 Task: Create a sub task Gather and Analyse Requirements for the task  Integrate website with customer relationship management (CRM) systems in the project AgileMission , assign it to team member softage.5@softage.net and update the status of the sub task to  At Risk , set the priority of the sub task to Medium
Action: Mouse moved to (131, 544)
Screenshot: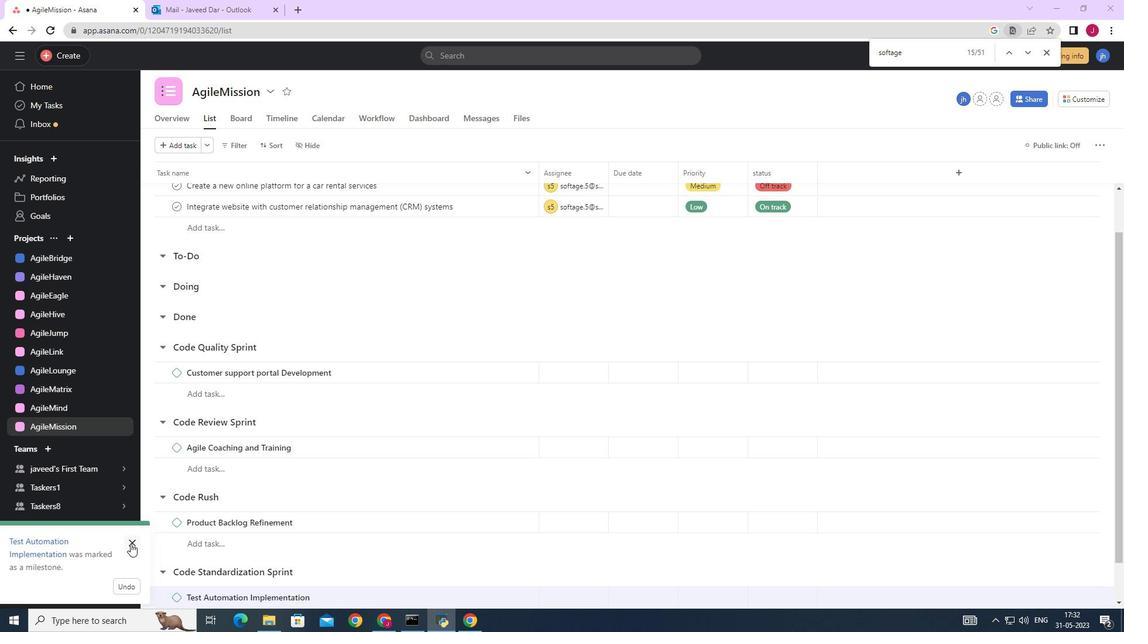 
Action: Mouse pressed left at (131, 544)
Screenshot: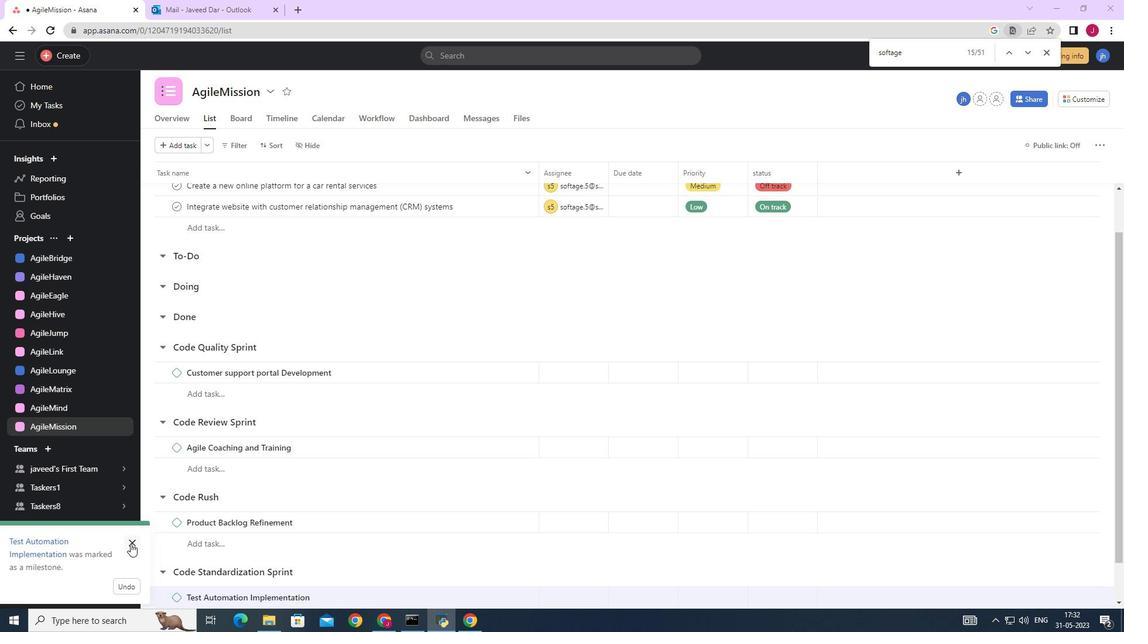 
Action: Mouse moved to (403, 386)
Screenshot: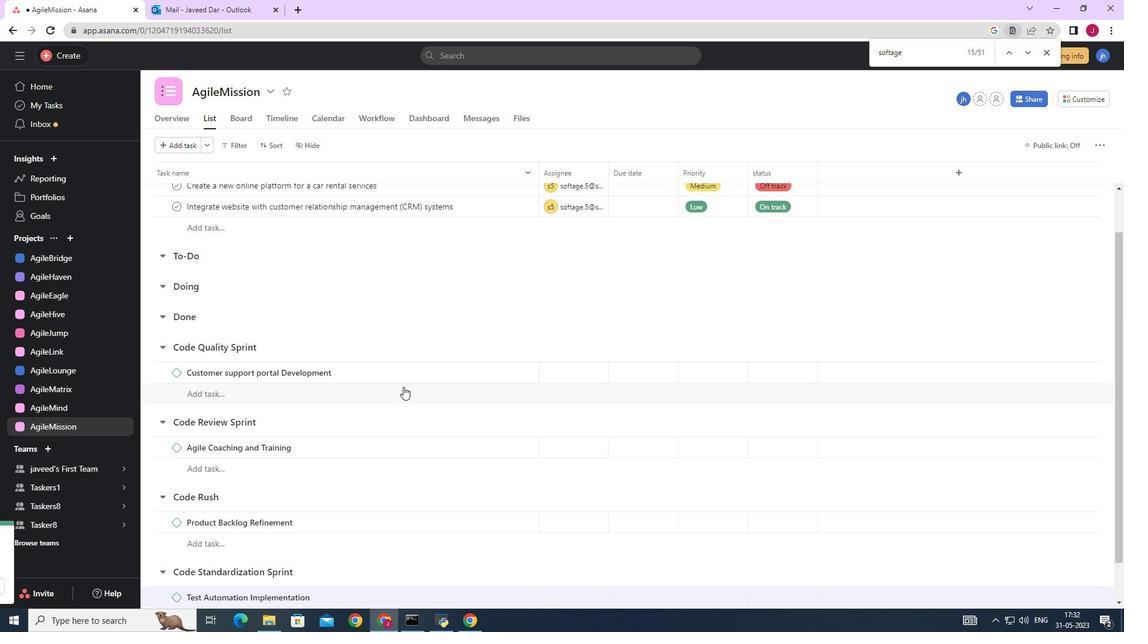 
Action: Mouse scrolled (403, 385) with delta (0, 0)
Screenshot: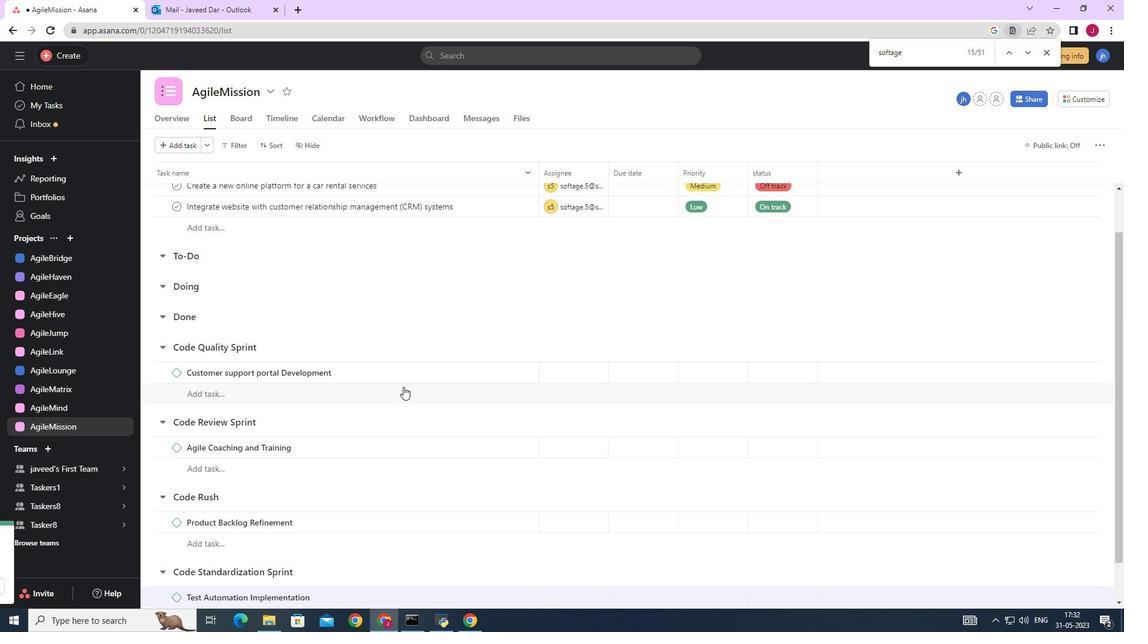 
Action: Mouse scrolled (403, 385) with delta (0, 0)
Screenshot: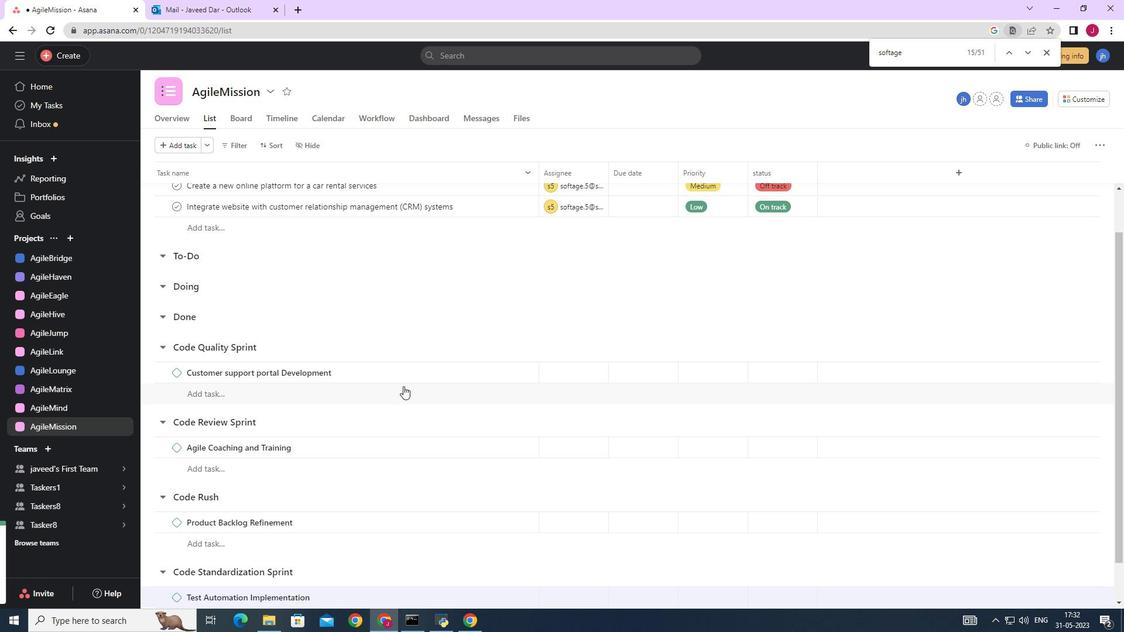 
Action: Mouse scrolled (403, 385) with delta (0, 0)
Screenshot: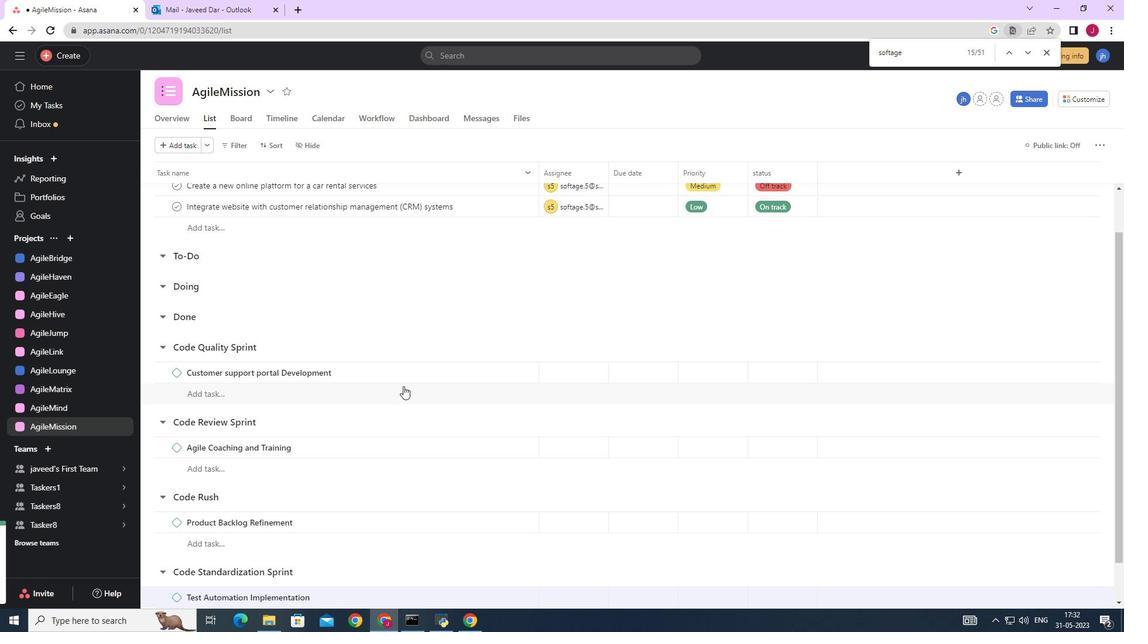 
Action: Mouse scrolled (403, 385) with delta (0, 0)
Screenshot: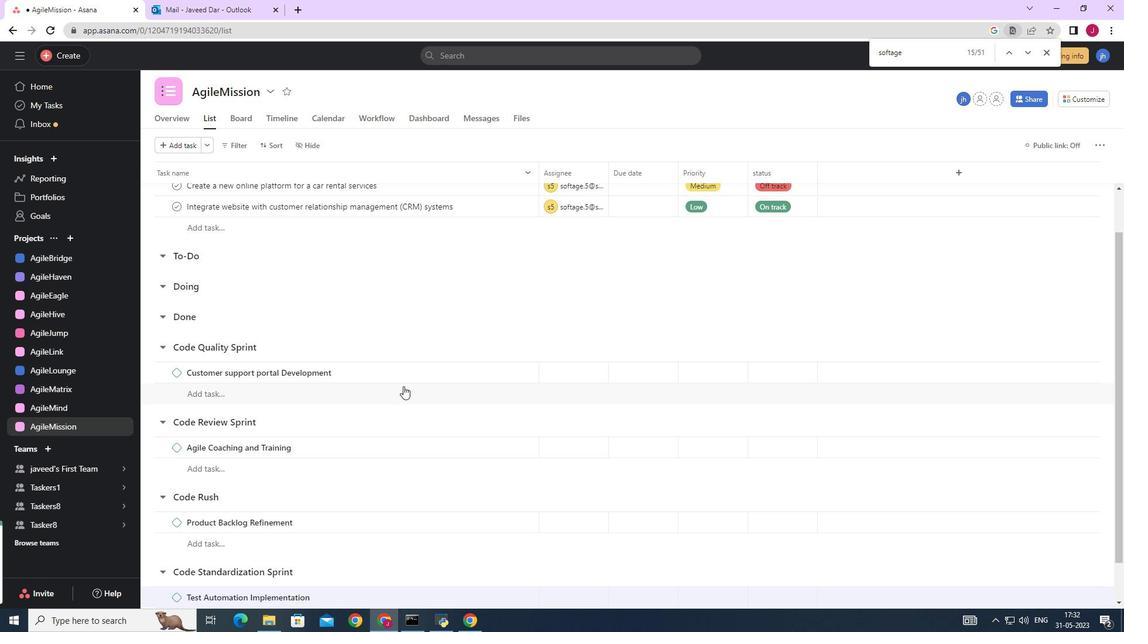 
Action: Mouse moved to (398, 385)
Screenshot: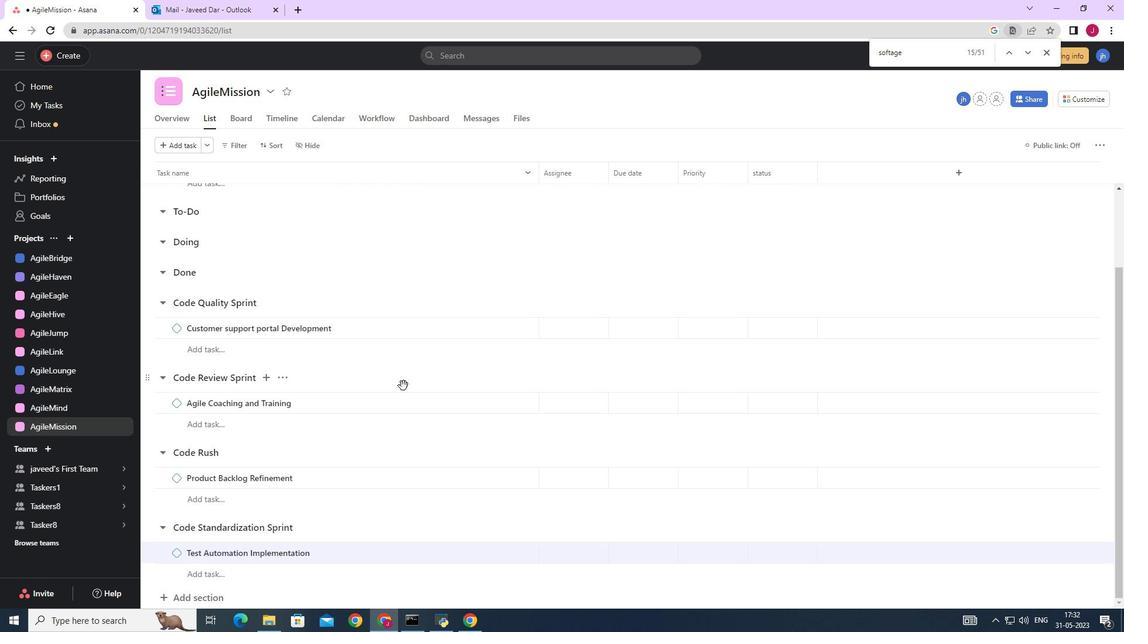 
Action: Mouse scrolled (399, 384) with delta (0, 0)
Screenshot: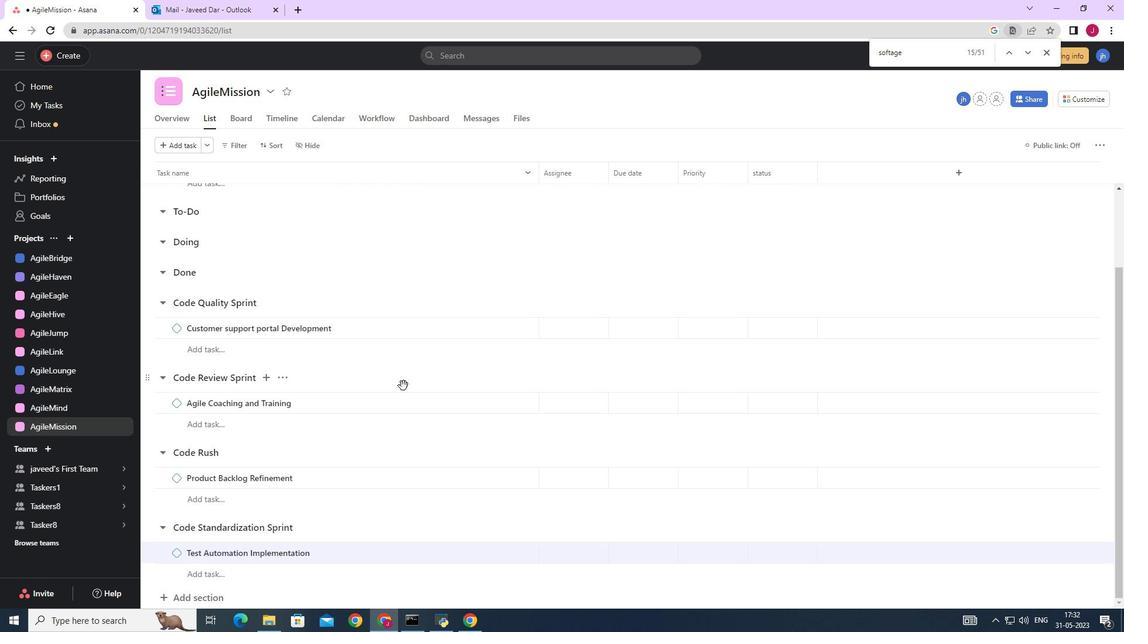 
Action: Mouse moved to (397, 385)
Screenshot: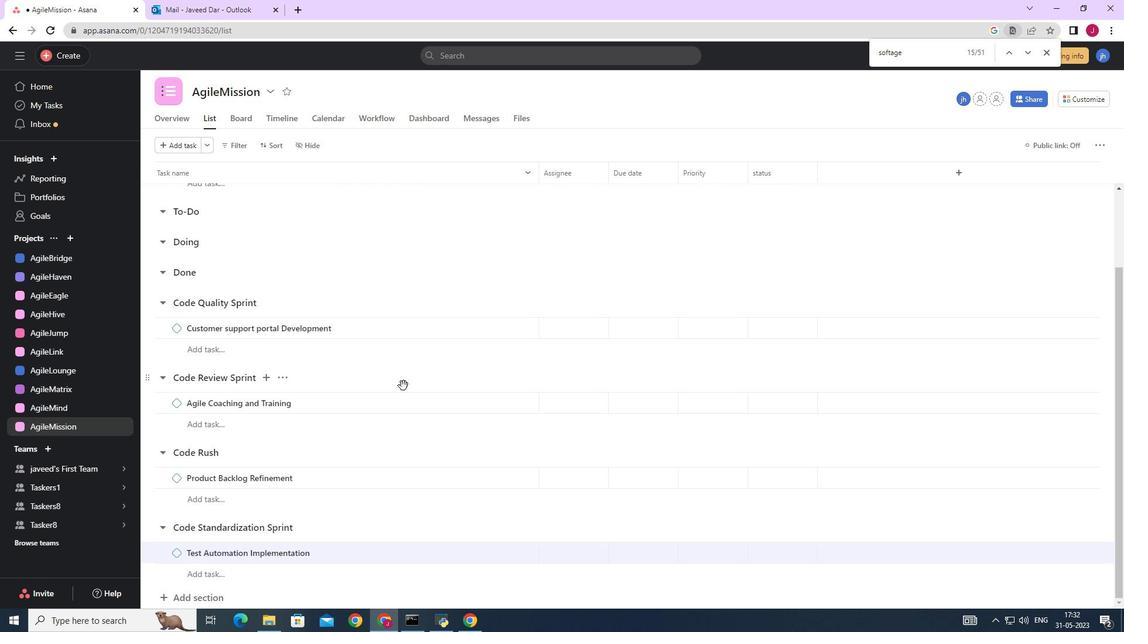 
Action: Mouse scrolled (397, 384) with delta (0, 0)
Screenshot: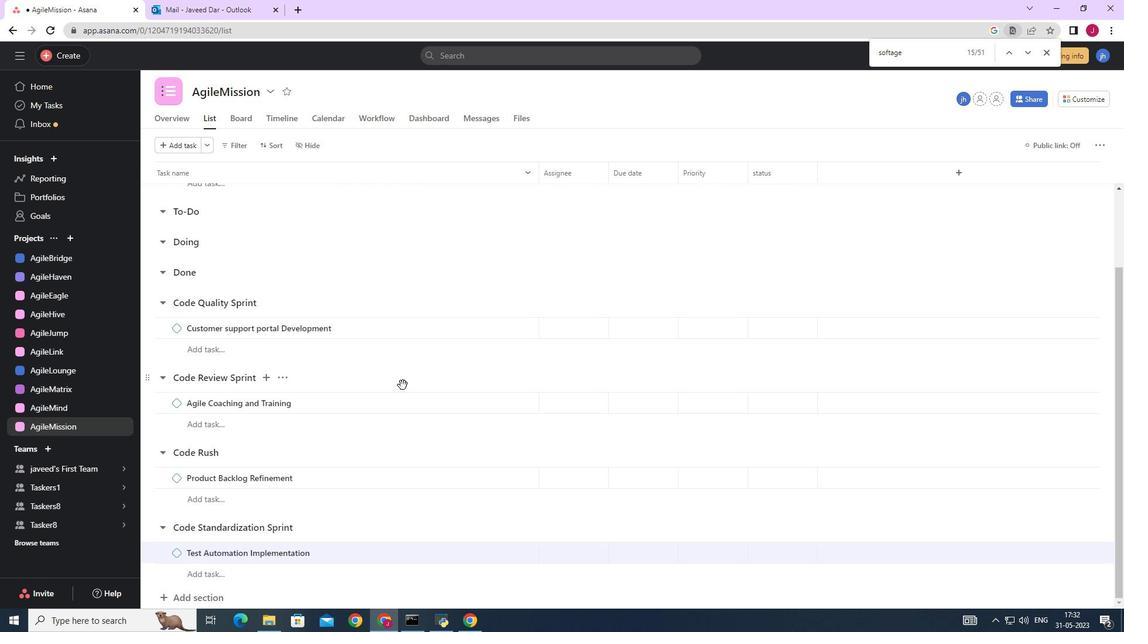 
Action: Mouse scrolled (397, 384) with delta (0, 0)
Screenshot: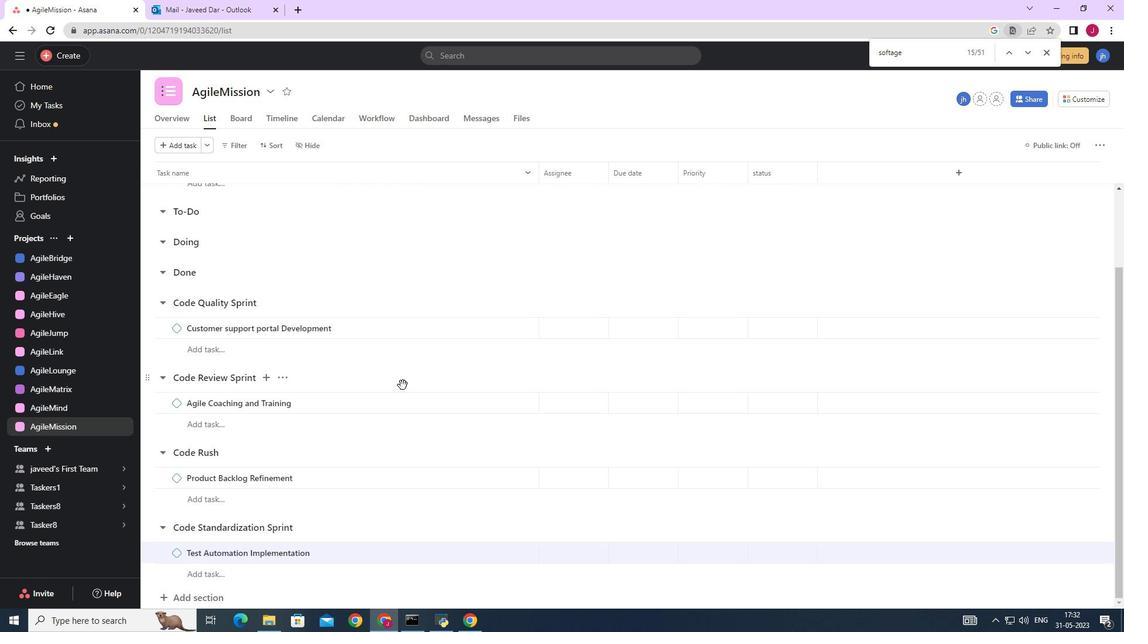 
Action: Mouse scrolled (397, 384) with delta (0, 0)
Screenshot: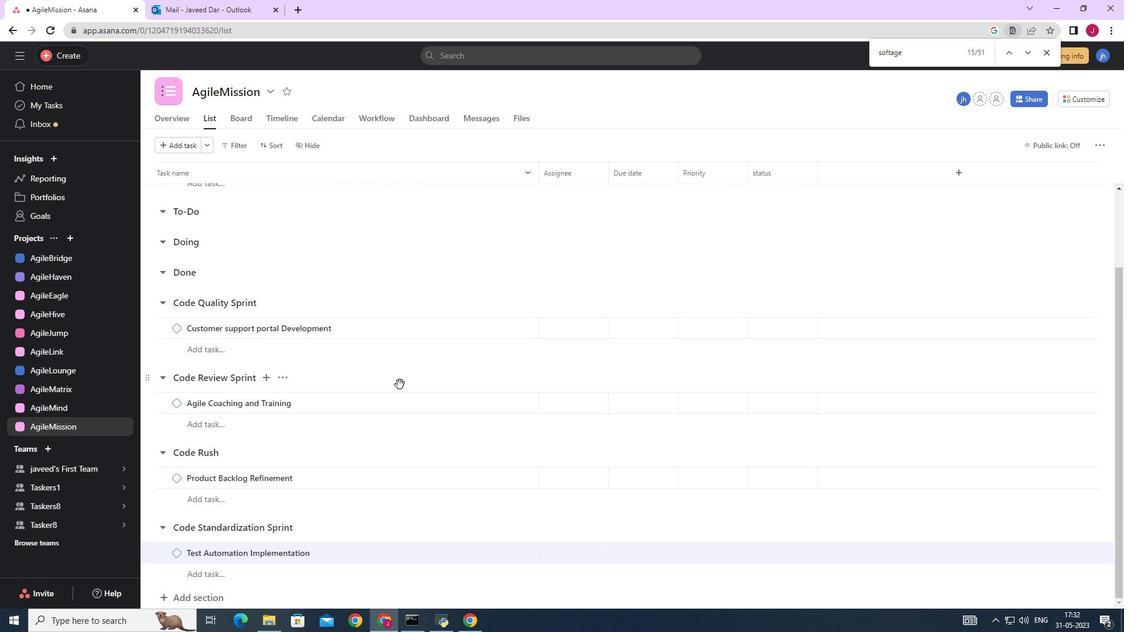 
Action: Mouse moved to (408, 391)
Screenshot: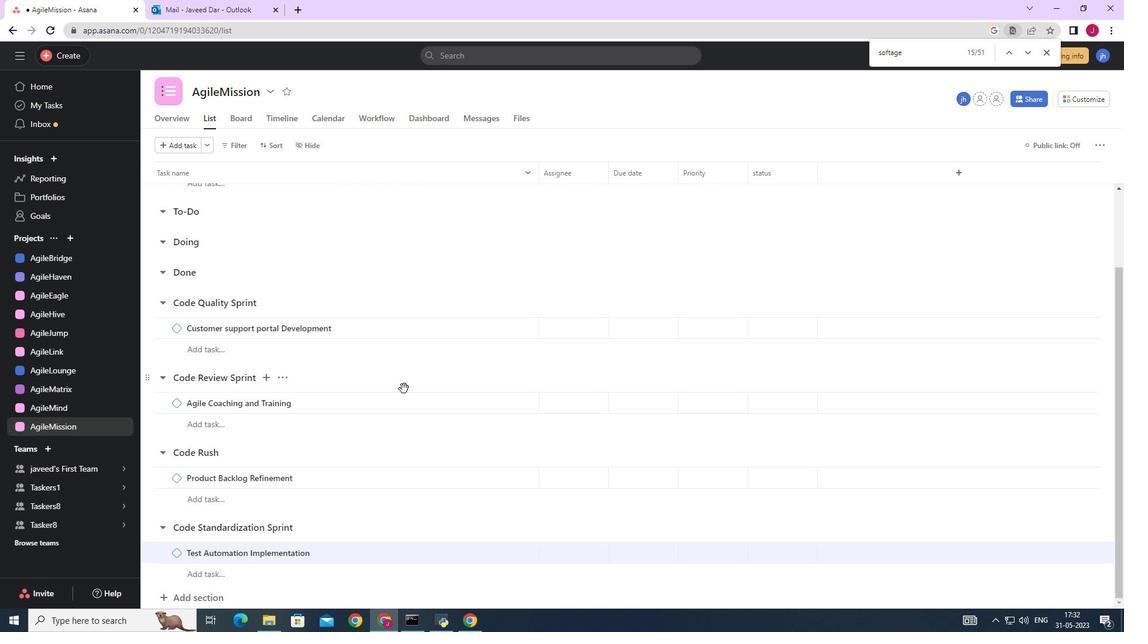 
Action: Mouse scrolled (408, 390) with delta (0, 0)
Screenshot: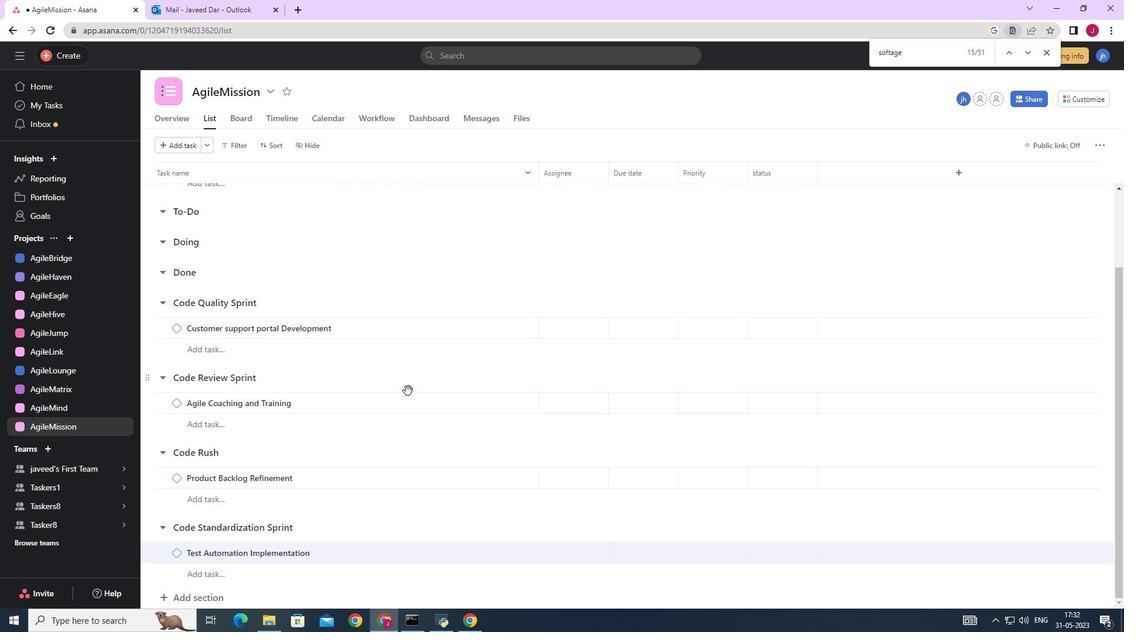 
Action: Mouse moved to (408, 390)
Screenshot: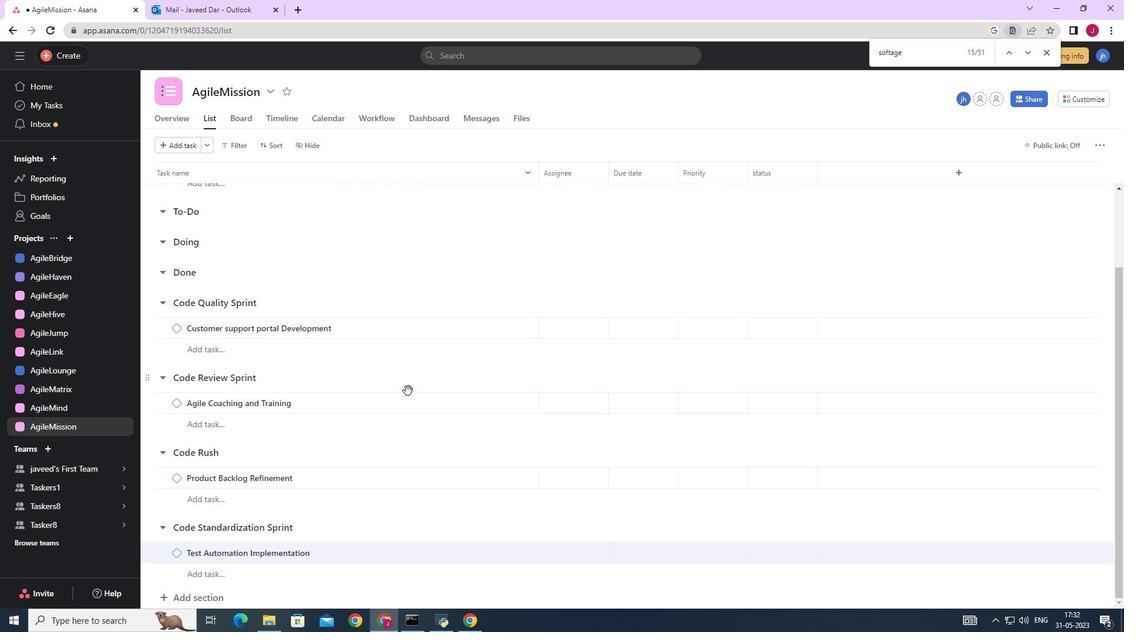 
Action: Mouse scrolled (408, 390) with delta (0, 0)
Screenshot: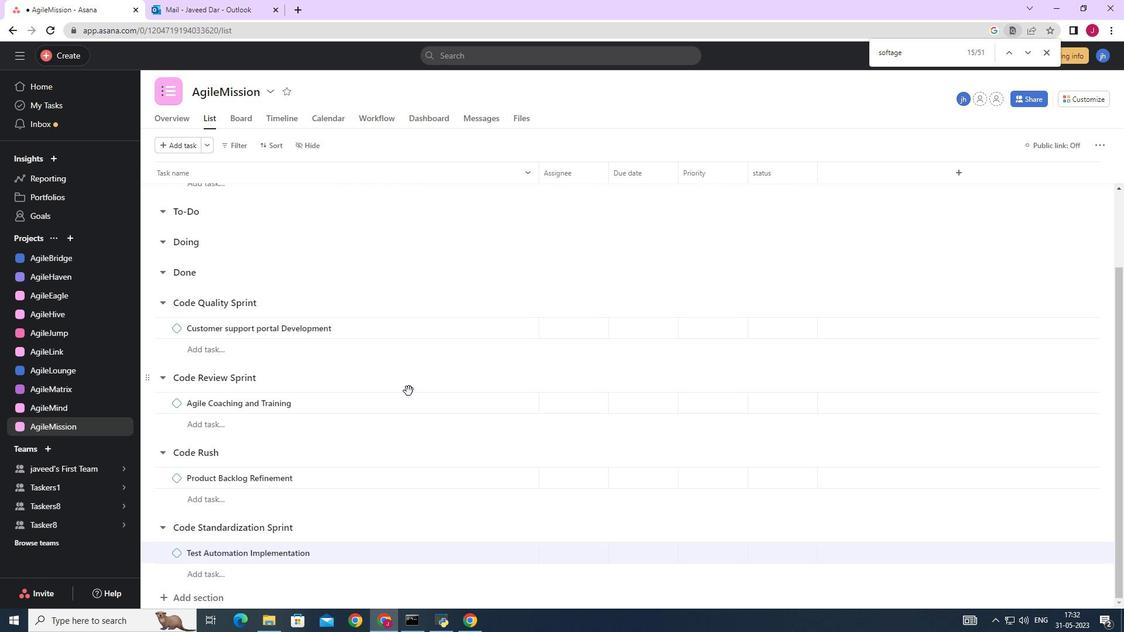 
Action: Mouse scrolled (408, 390) with delta (0, 0)
Screenshot: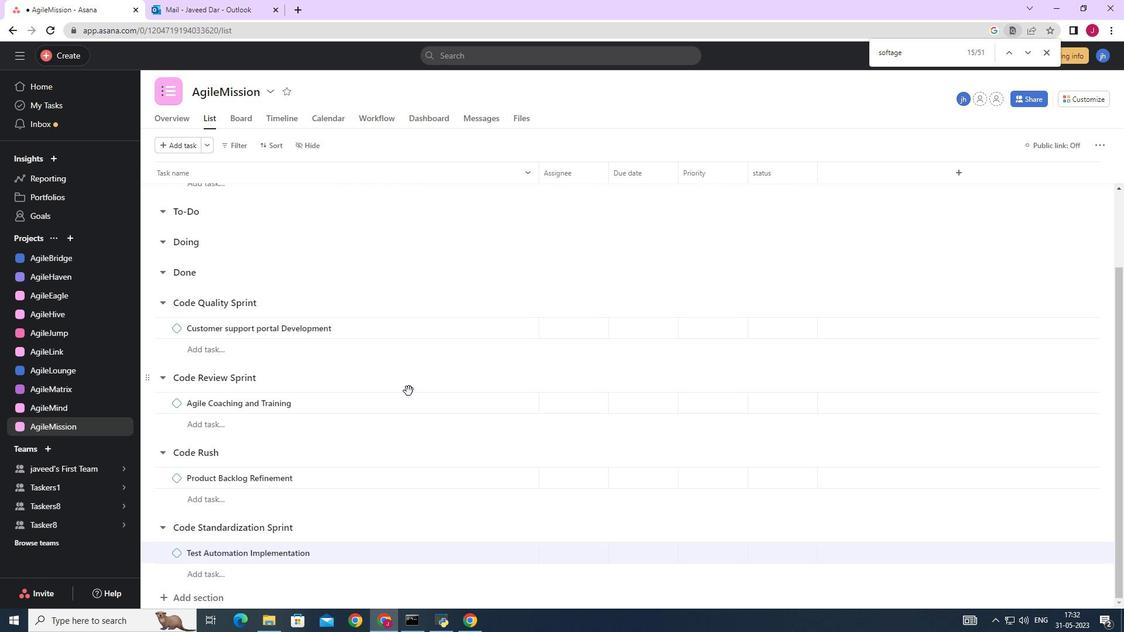 
Action: Mouse moved to (405, 387)
Screenshot: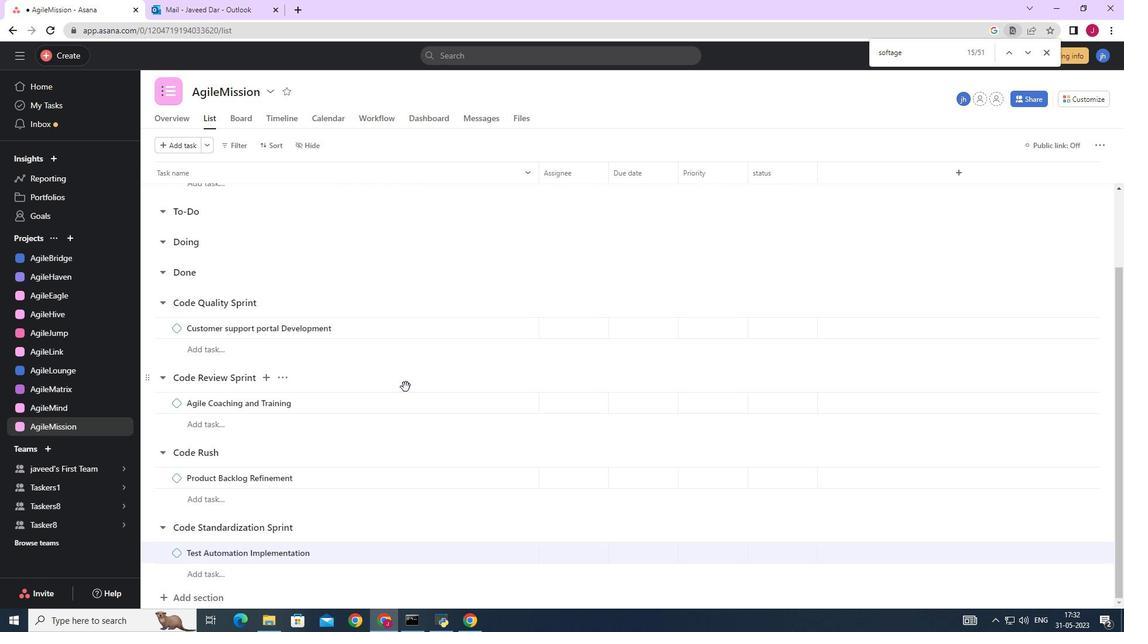 
Action: Mouse scrolled (405, 387) with delta (0, 0)
Screenshot: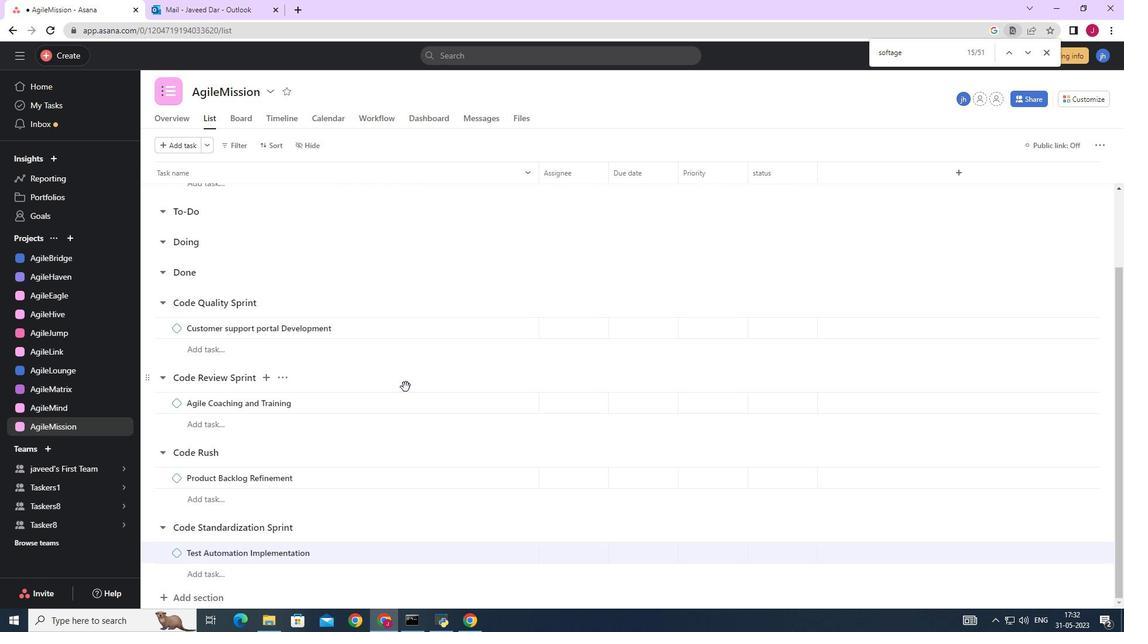 
Action: Mouse scrolled (405, 387) with delta (0, 0)
Screenshot: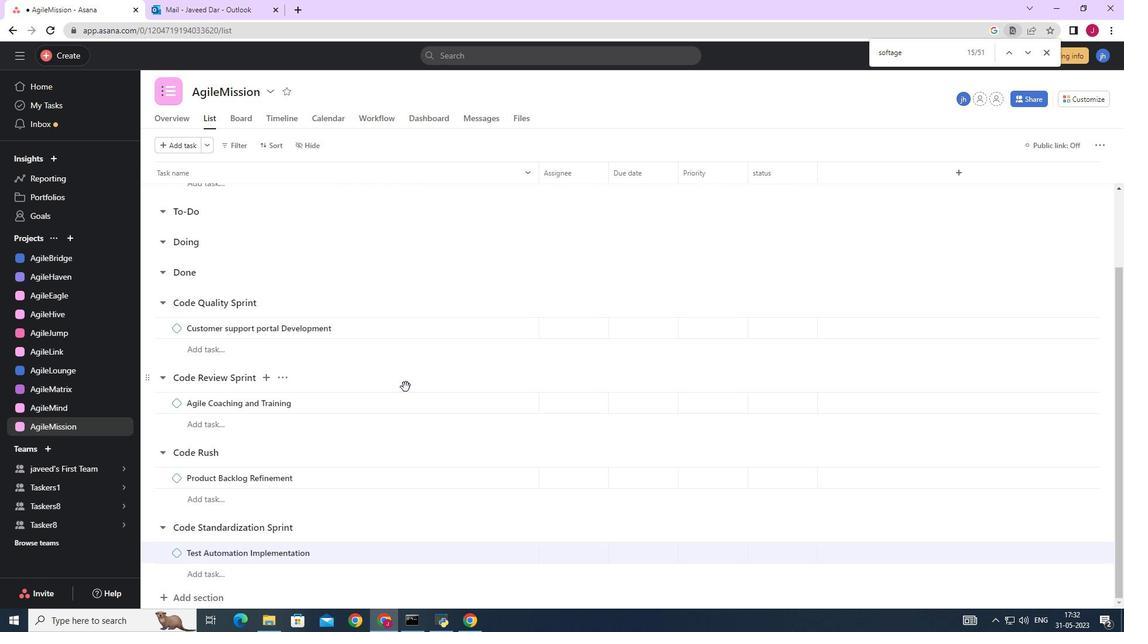 
Action: Mouse scrolled (405, 387) with delta (0, 0)
Screenshot: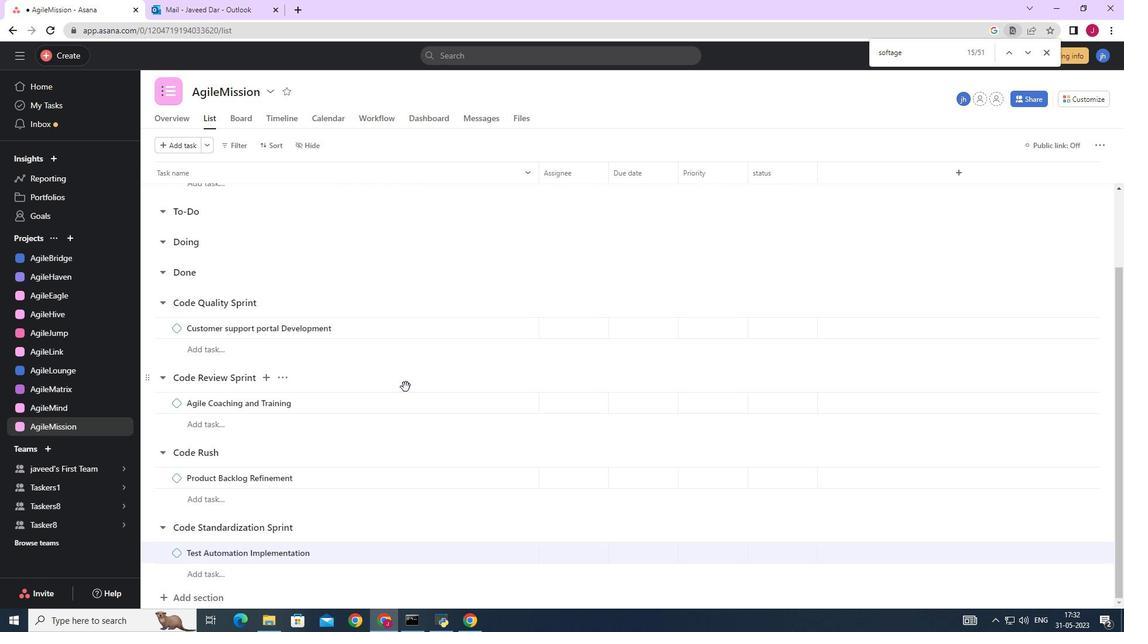 
Action: Mouse scrolled (405, 387) with delta (0, 0)
Screenshot: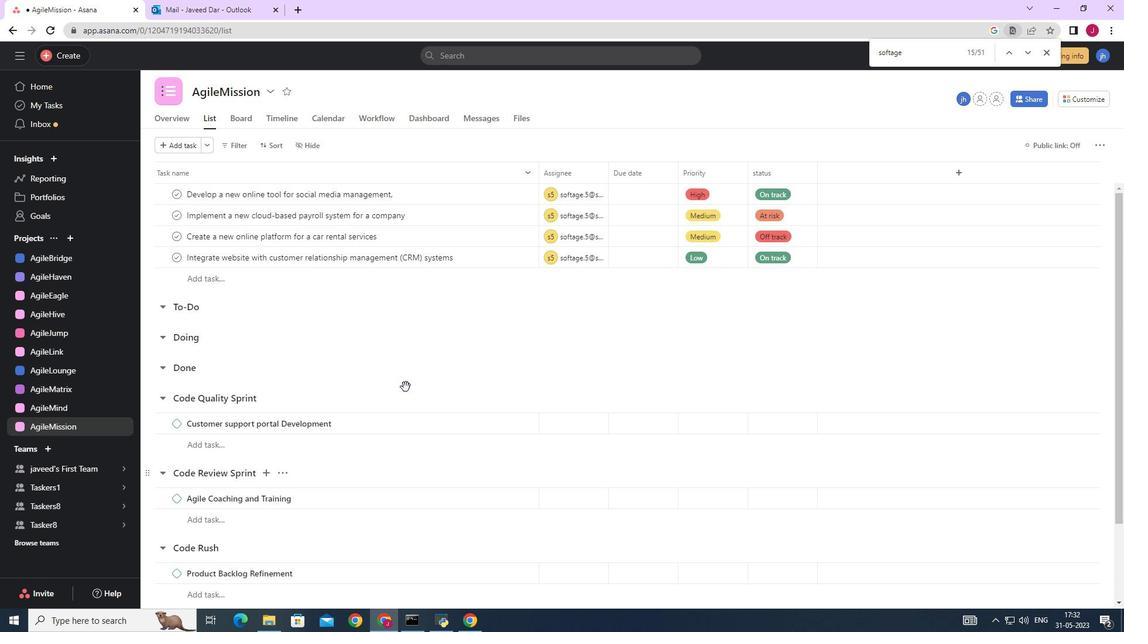 
Action: Mouse scrolled (405, 386) with delta (0, 0)
Screenshot: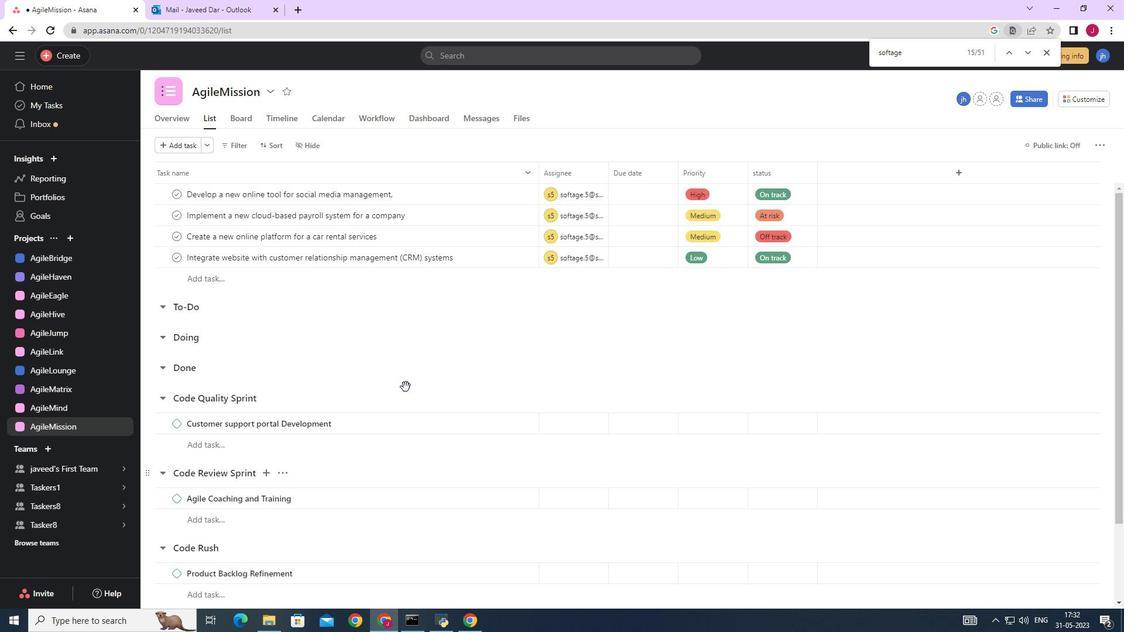 
Action: Mouse scrolled (405, 386) with delta (0, 0)
Screenshot: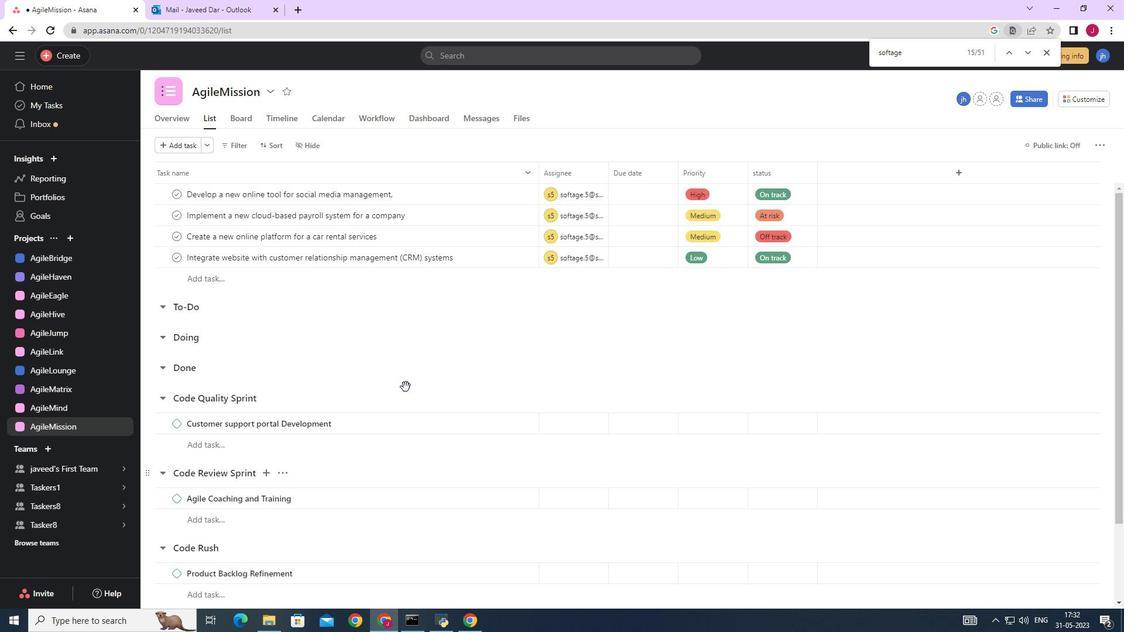
Action: Mouse scrolled (405, 386) with delta (0, 0)
Screenshot: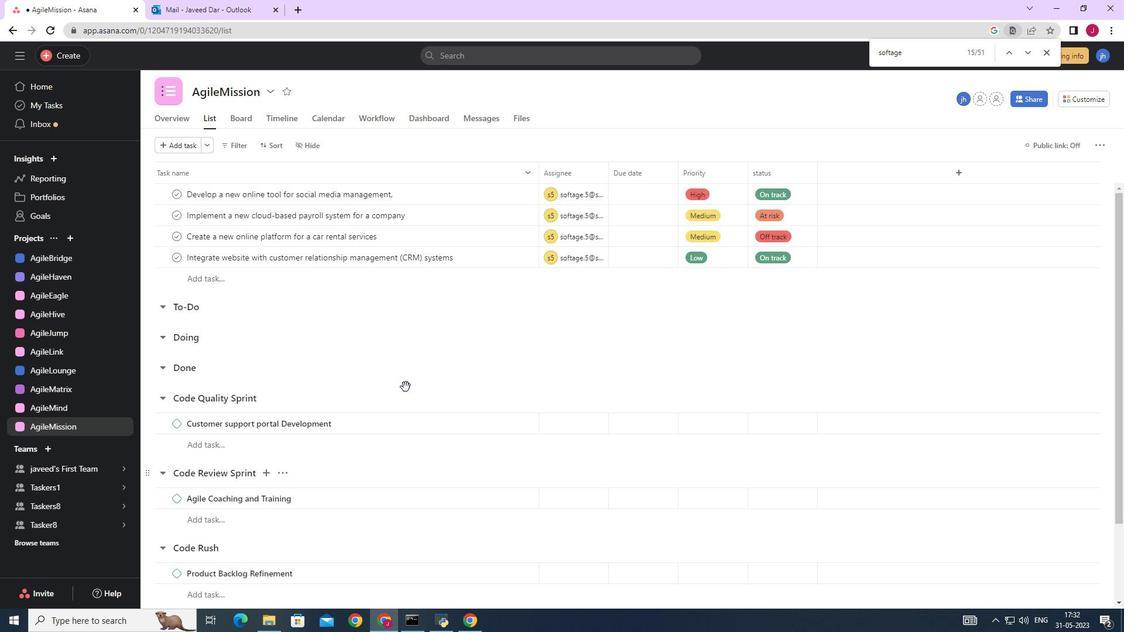 
Action: Mouse scrolled (405, 386) with delta (0, 0)
Screenshot: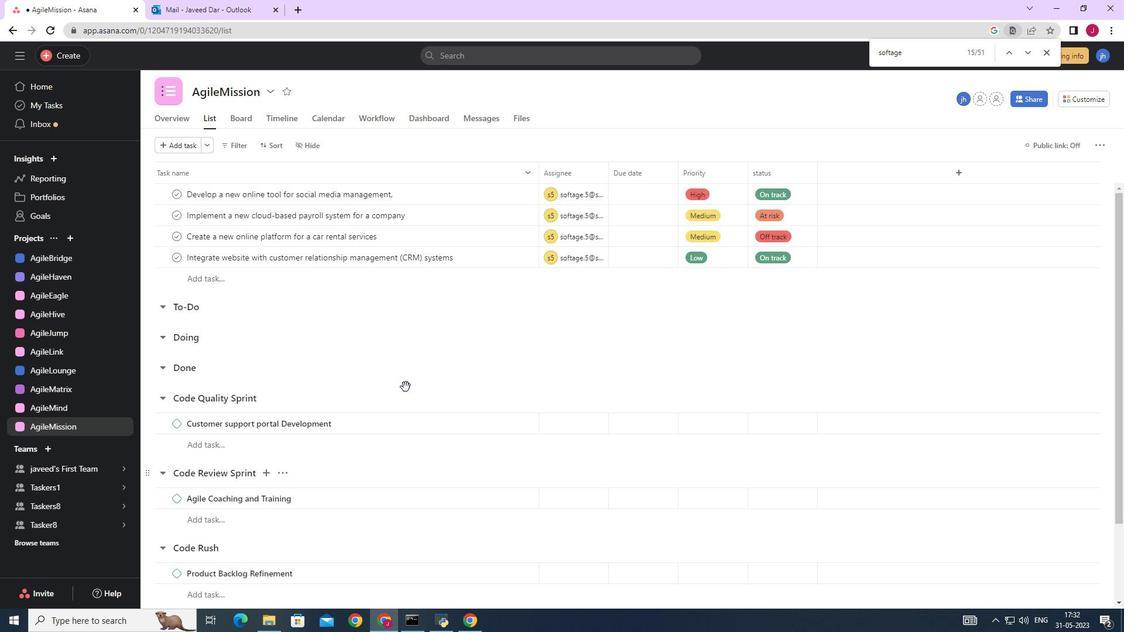 
Action: Mouse moved to (409, 372)
Screenshot: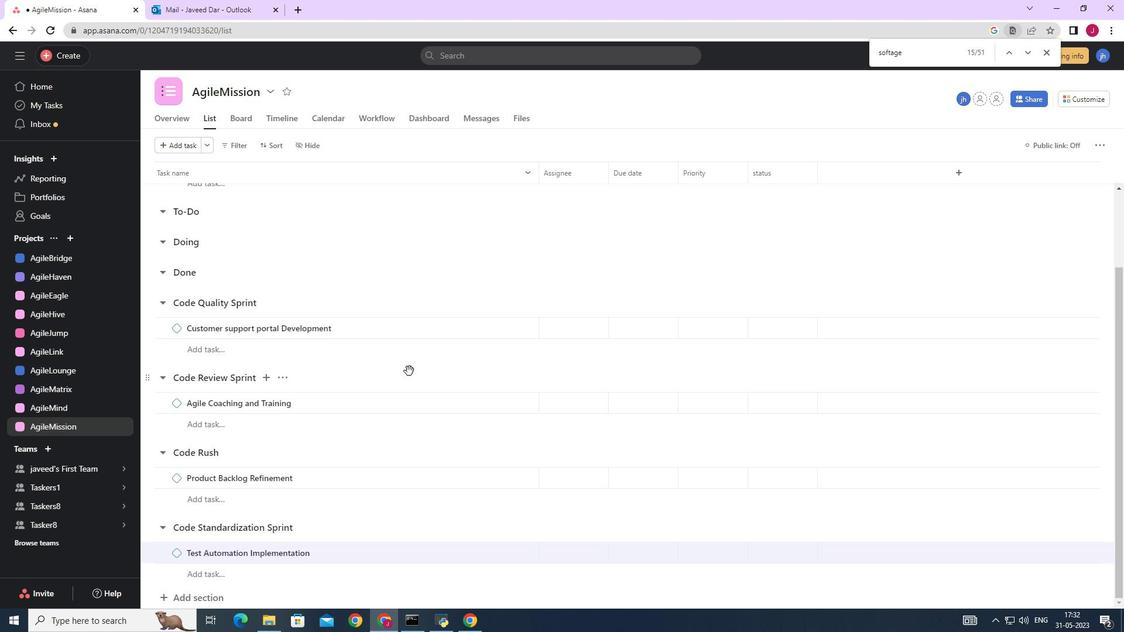 
Action: Mouse scrolled (409, 373) with delta (0, 0)
Screenshot: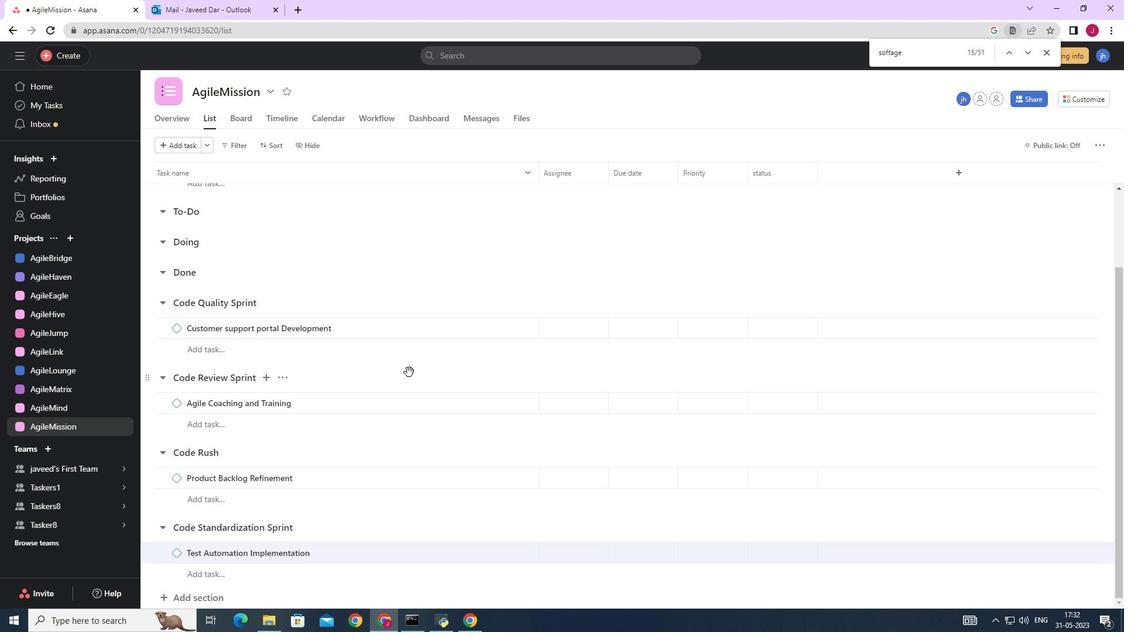 
Action: Mouse scrolled (409, 373) with delta (0, 0)
Screenshot: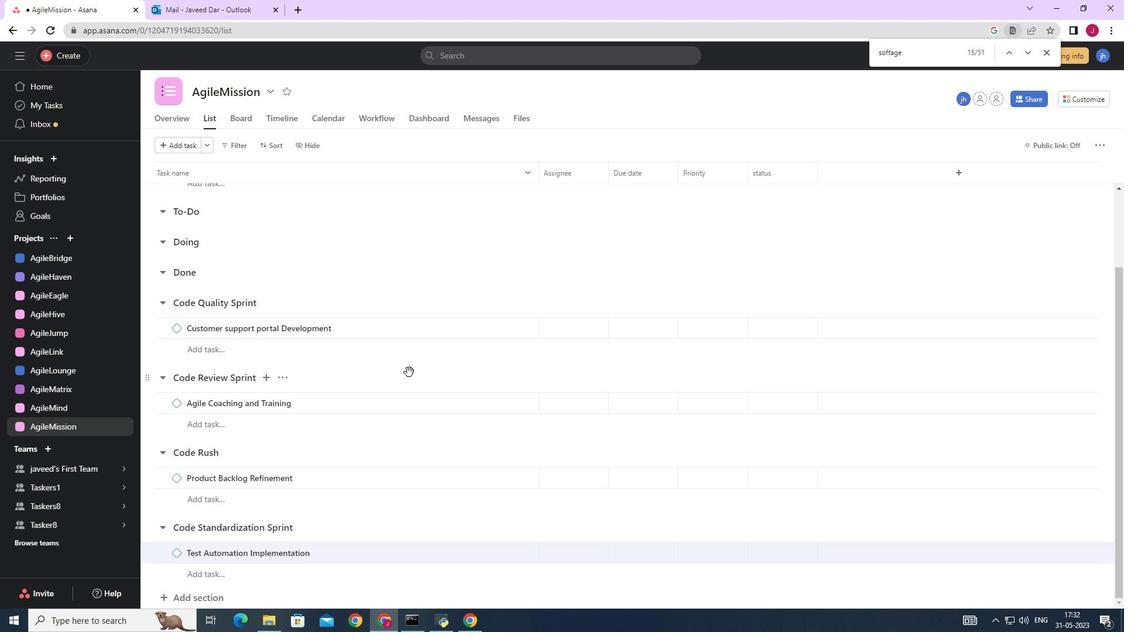 
Action: Mouse scrolled (409, 373) with delta (0, 0)
Screenshot: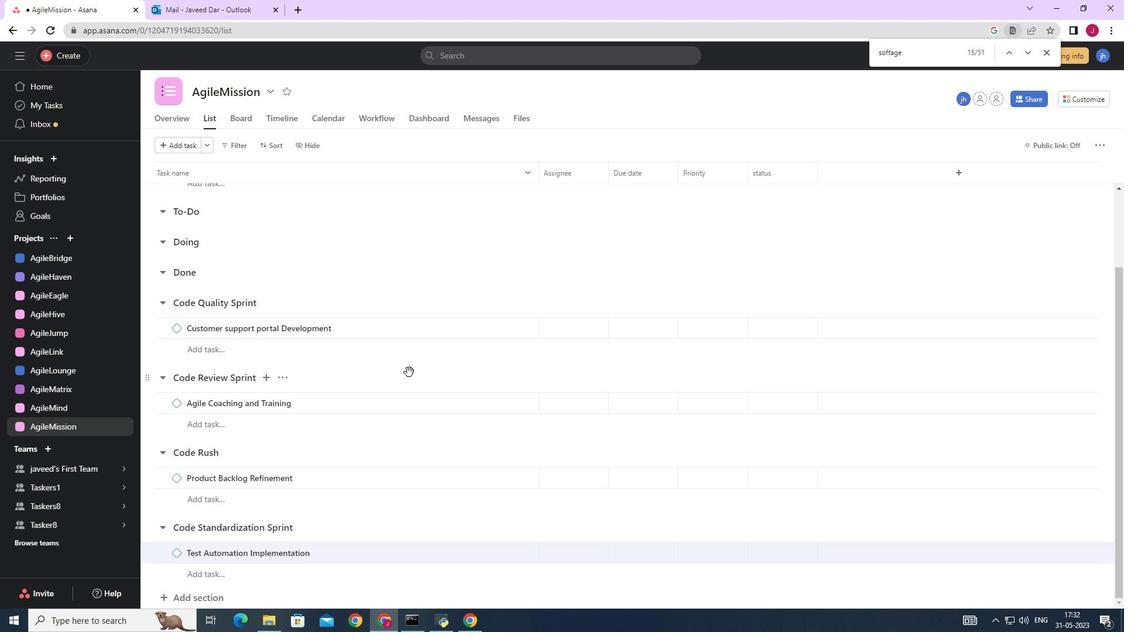 
Action: Mouse moved to (496, 258)
Screenshot: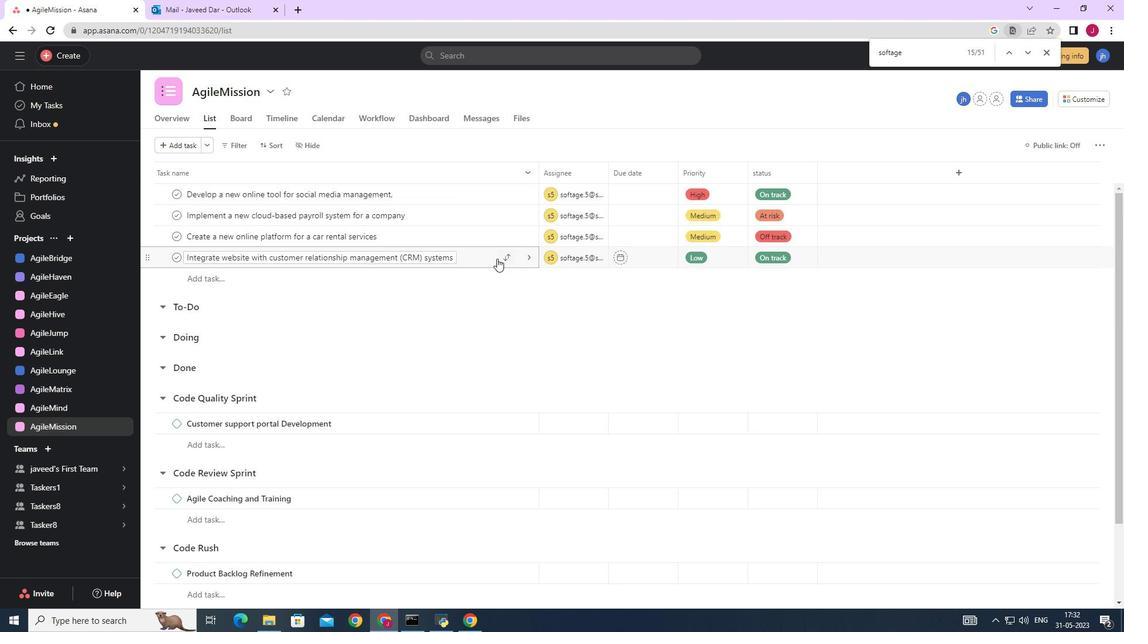 
Action: Mouse pressed left at (496, 258)
Screenshot: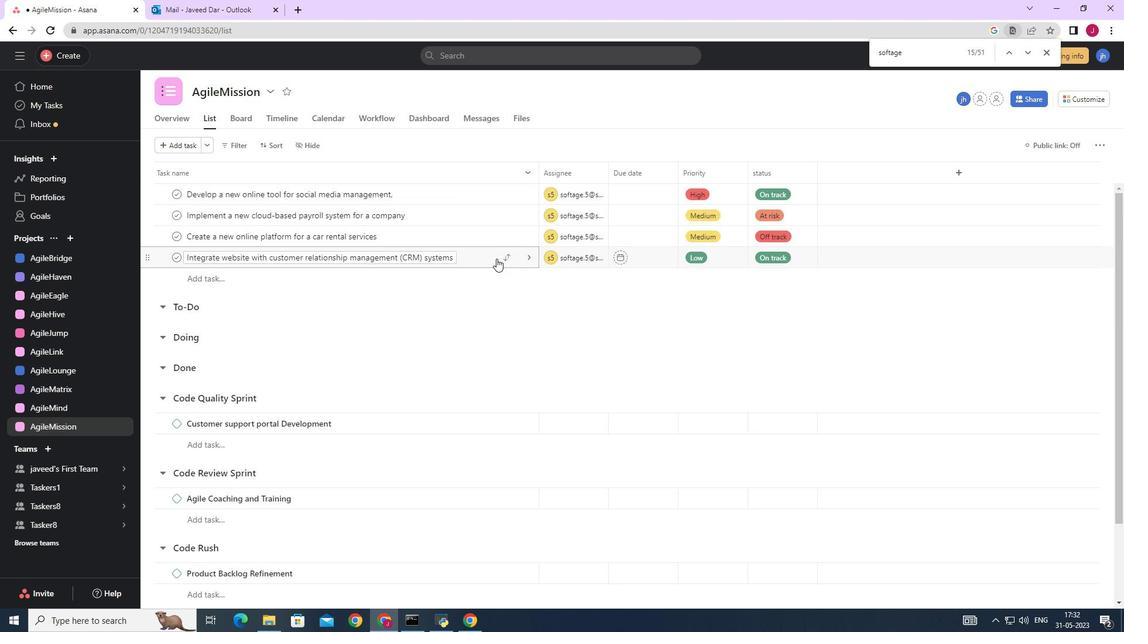 
Action: Mouse moved to (831, 353)
Screenshot: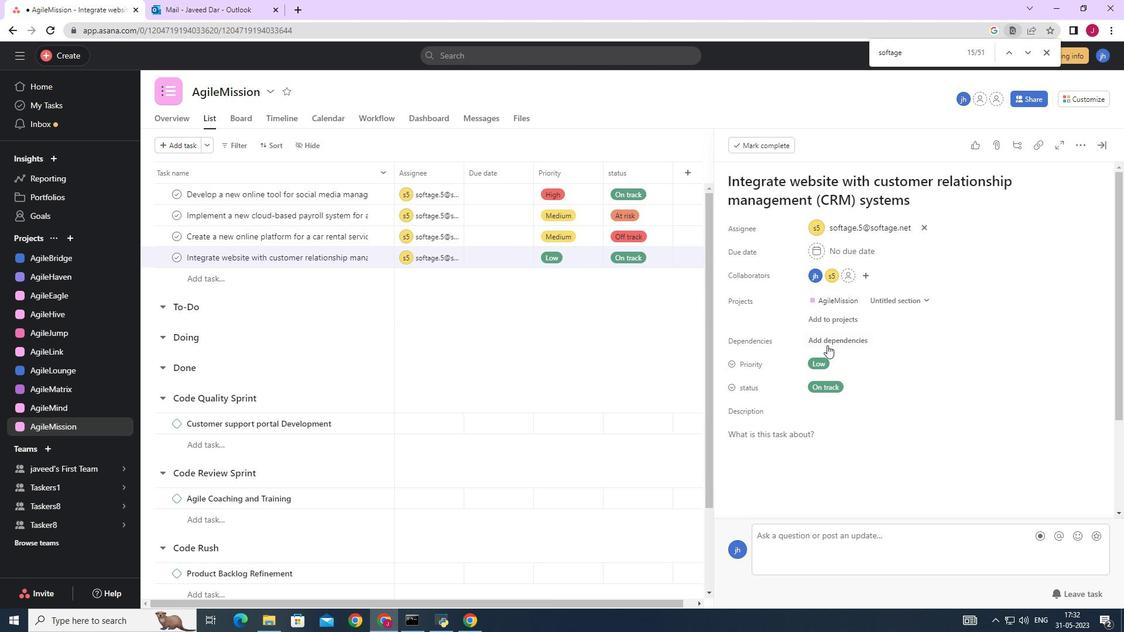
Action: Mouse scrolled (831, 352) with delta (0, 0)
Screenshot: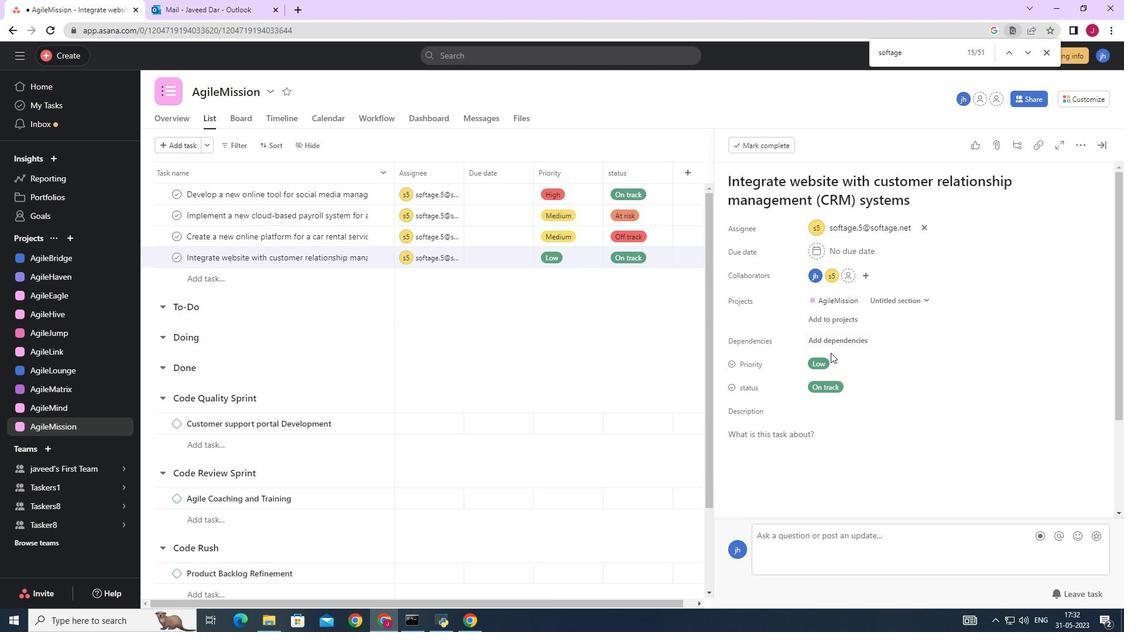 
Action: Mouse scrolled (831, 352) with delta (0, 0)
Screenshot: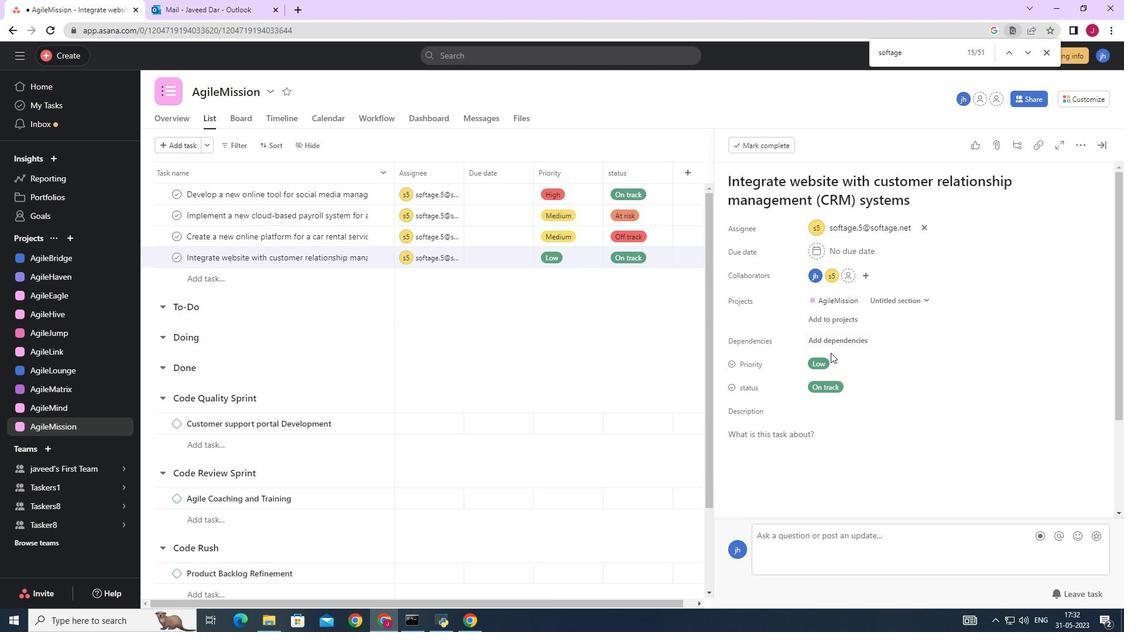 
Action: Mouse scrolled (831, 352) with delta (0, 0)
Screenshot: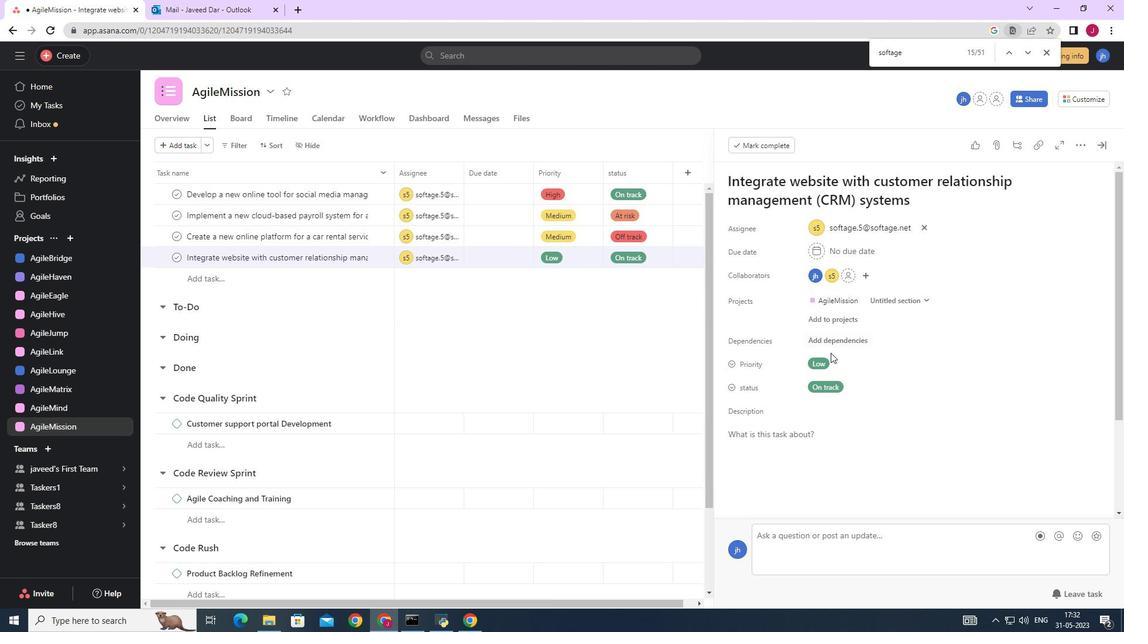 
Action: Mouse scrolled (831, 352) with delta (0, 0)
Screenshot: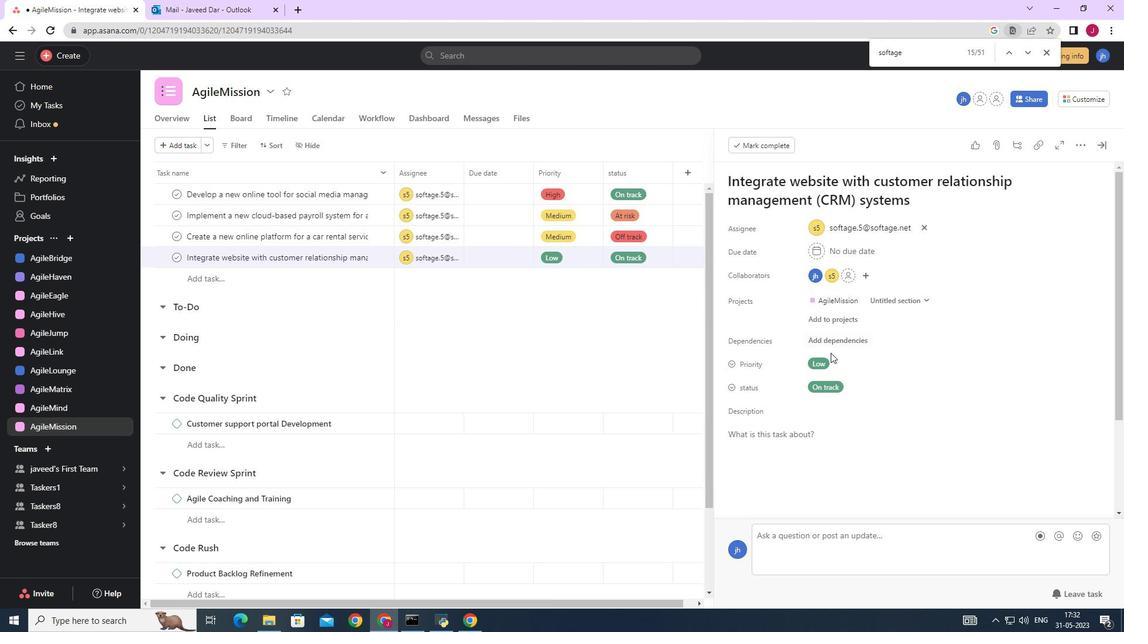 
Action: Mouse scrolled (831, 352) with delta (0, 0)
Screenshot: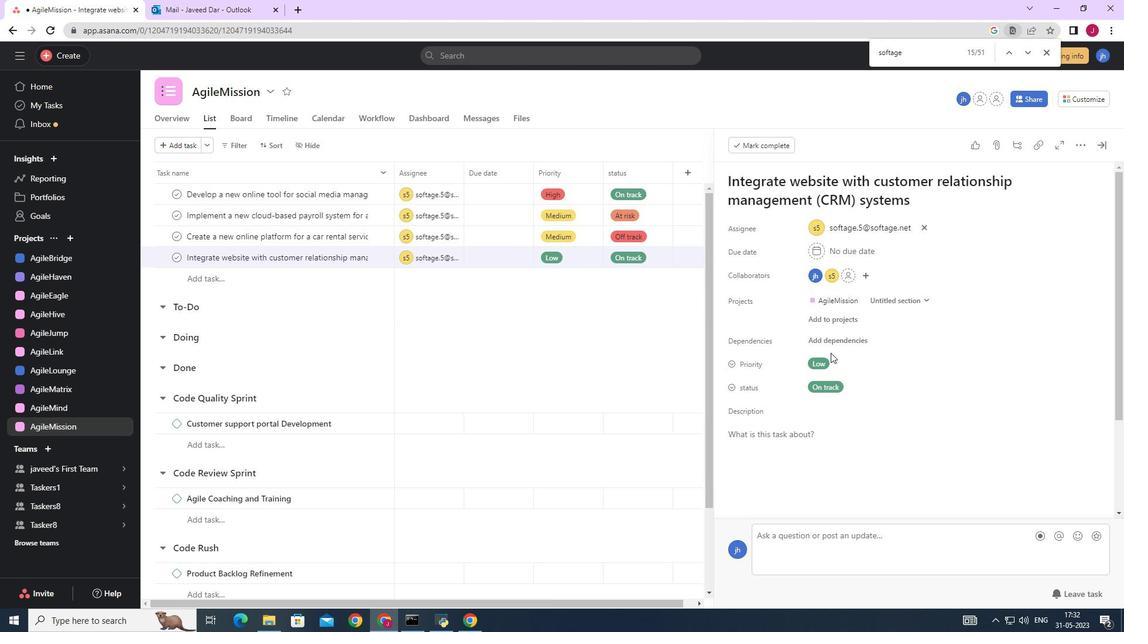 
Action: Mouse moved to (761, 426)
Screenshot: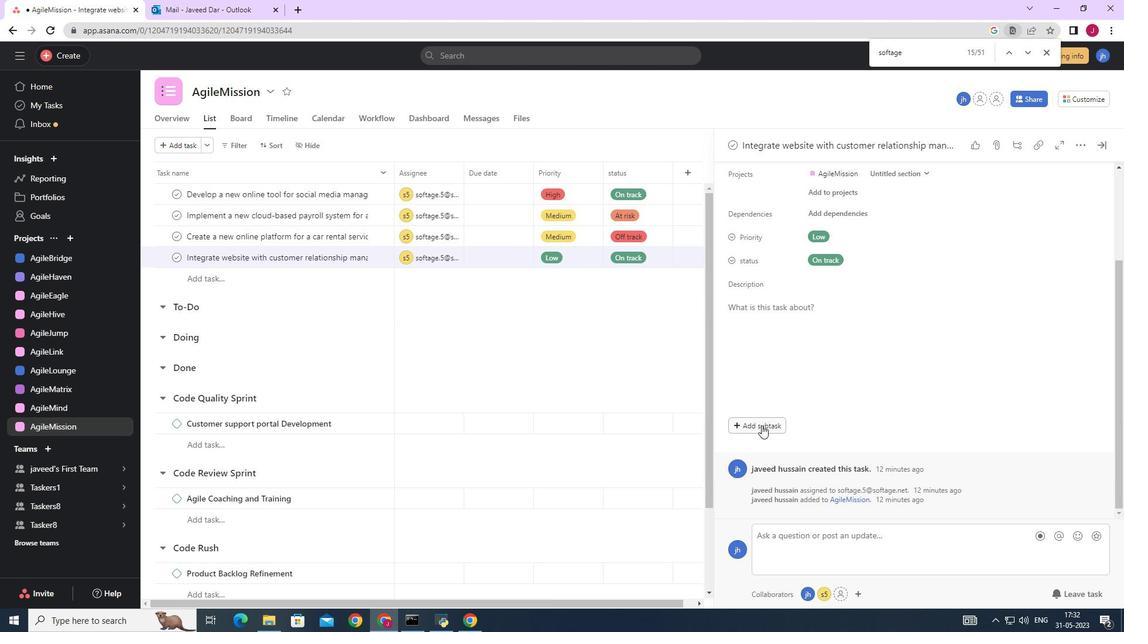 
Action: Mouse pressed left at (761, 426)
Screenshot: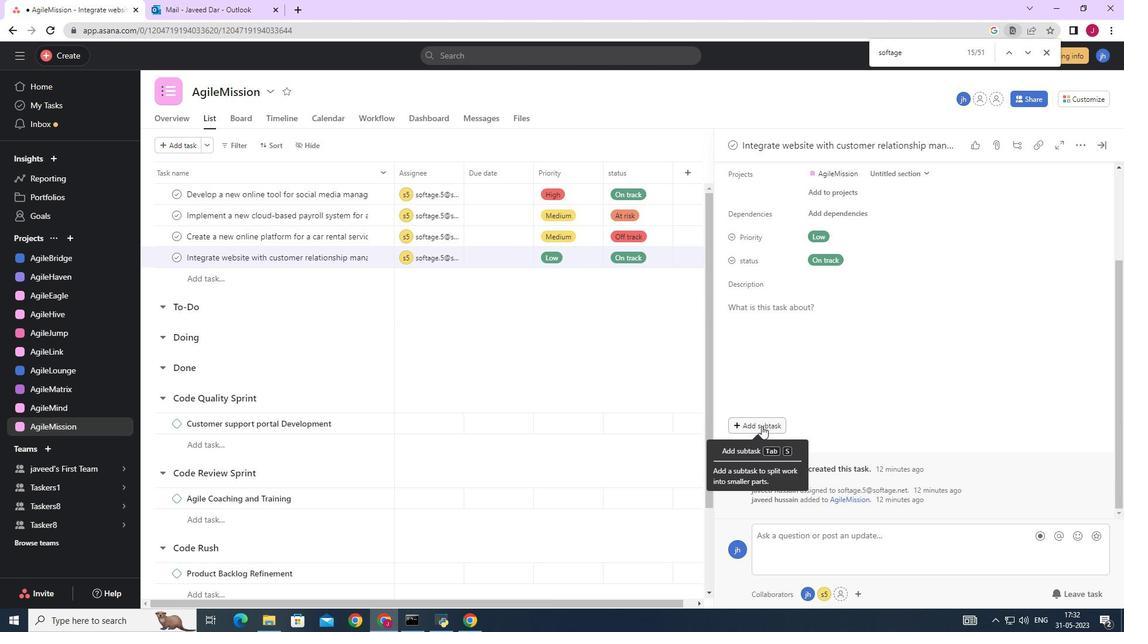 
Action: Mouse moved to (757, 402)
Screenshot: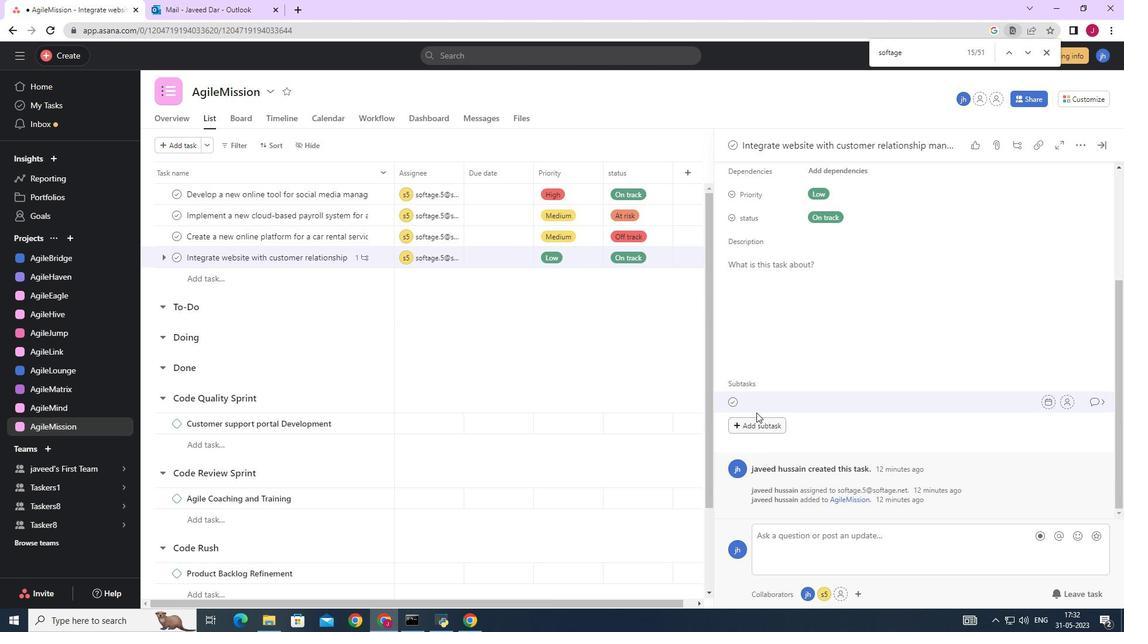 
Action: Key pressed <Key.caps_lock>G<Key.caps_lock>ather<Key.space>and<Key.space><Key.caps_lock>A<Key.caps_lock>nalyse<Key.space><Key.caps_lock>R<Key.caps_lock>equirements
Screenshot: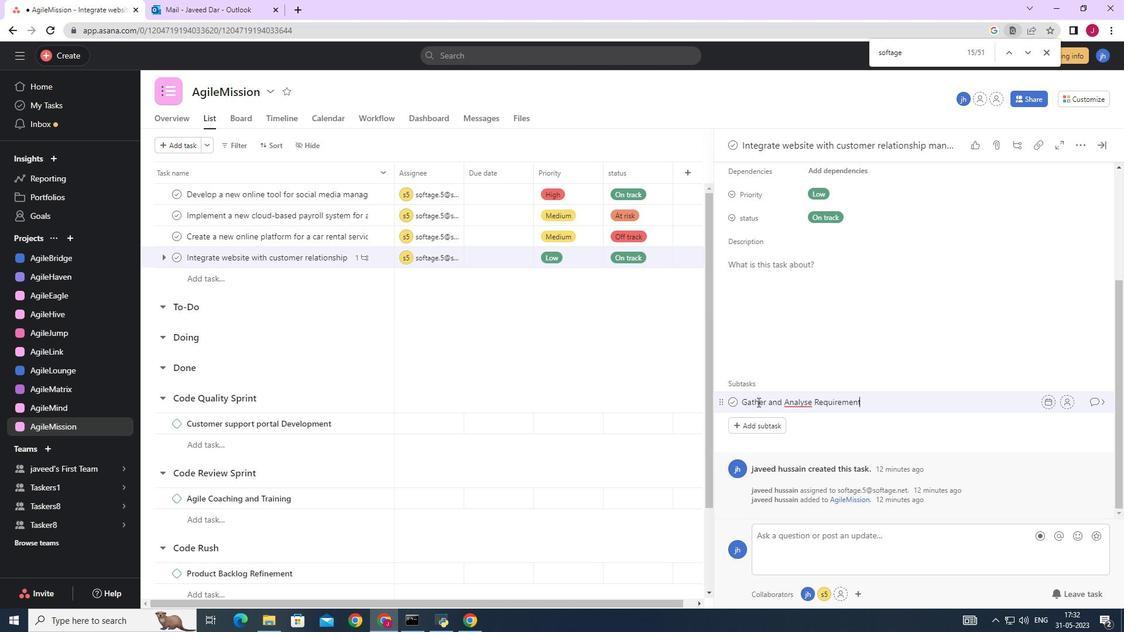 
Action: Mouse moved to (1069, 404)
Screenshot: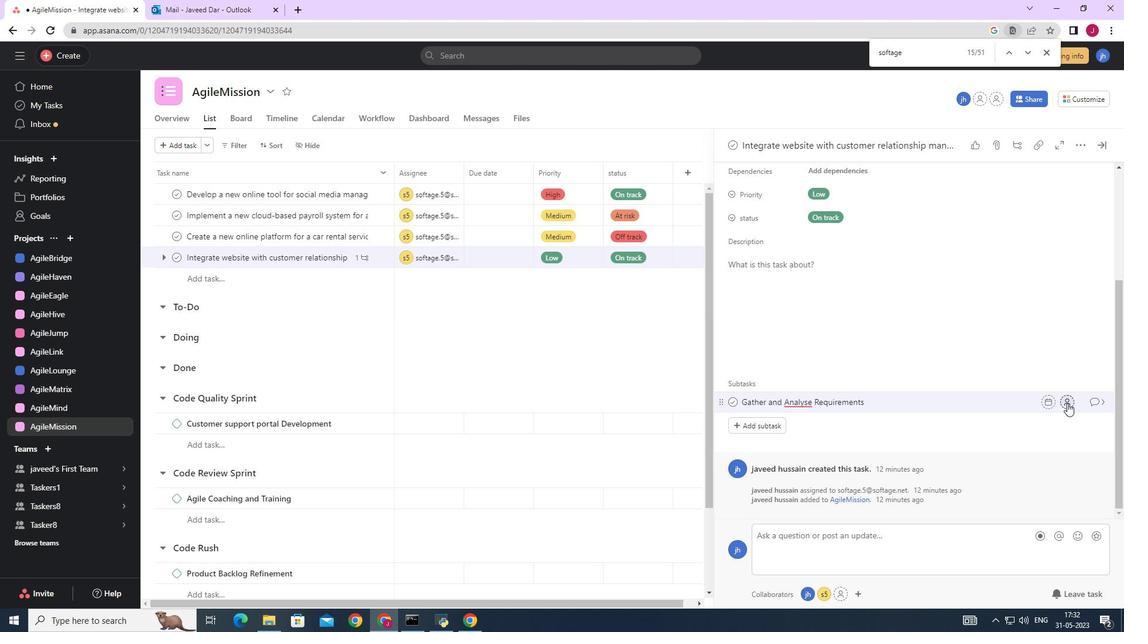 
Action: Mouse pressed left at (1069, 404)
Screenshot: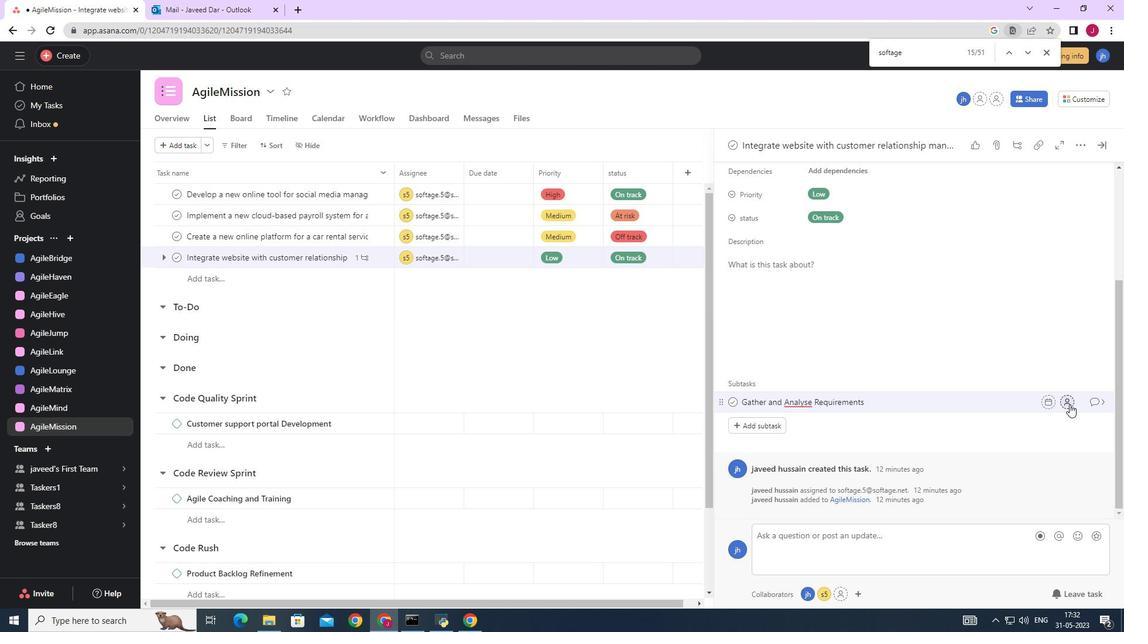 
Action: Mouse moved to (922, 436)
Screenshot: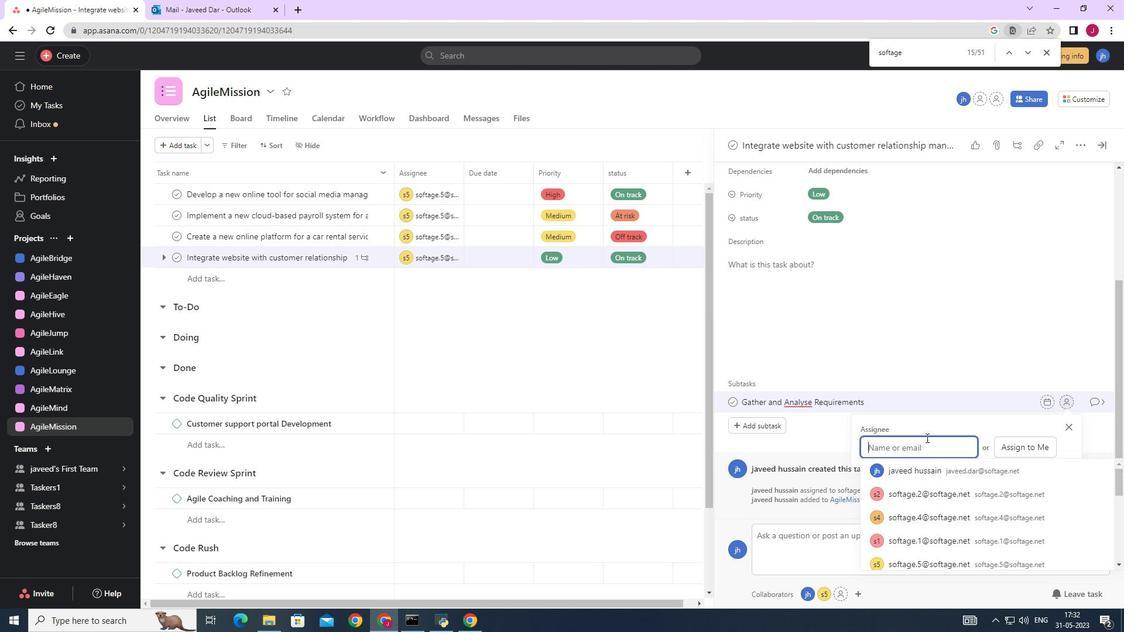 
Action: Key pressed softage.5
Screenshot: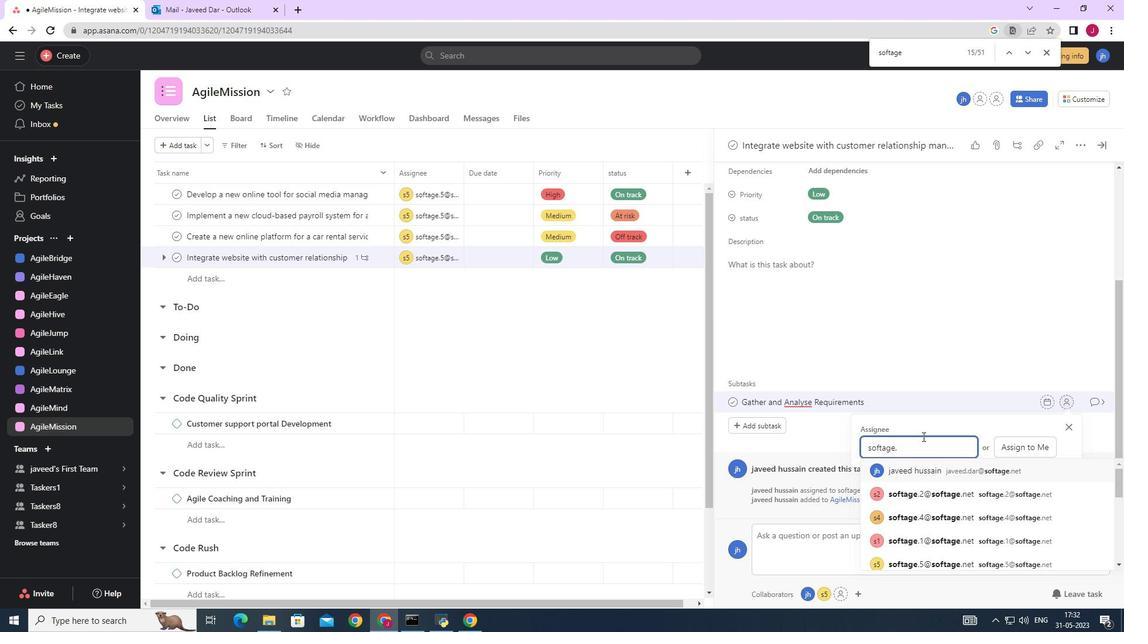 
Action: Mouse moved to (939, 475)
Screenshot: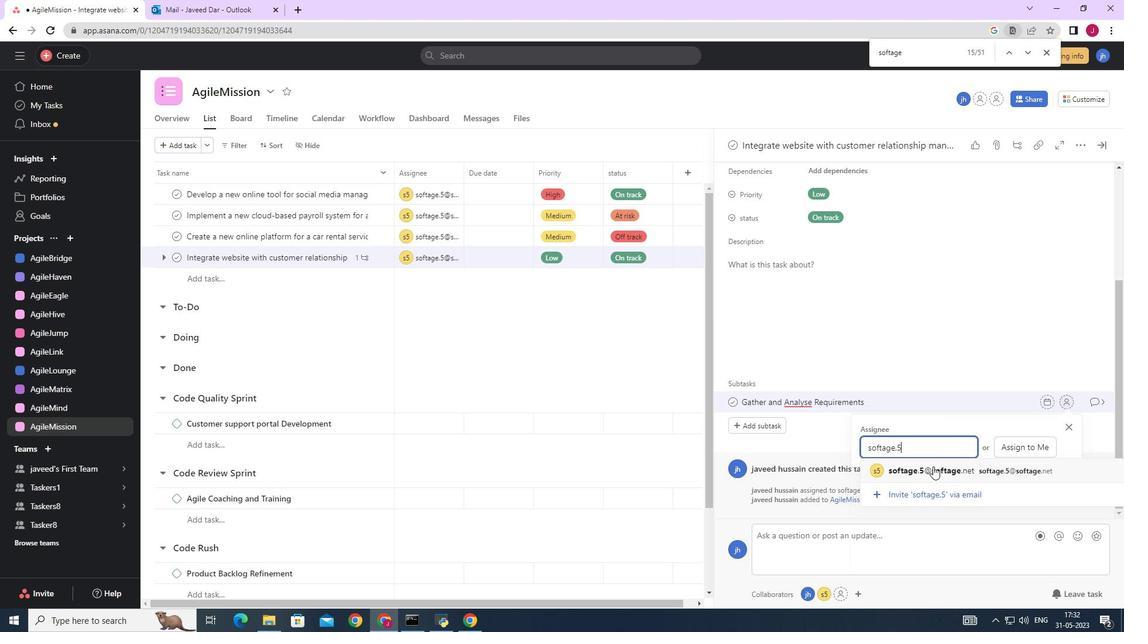 
Action: Mouse pressed left at (939, 475)
Screenshot: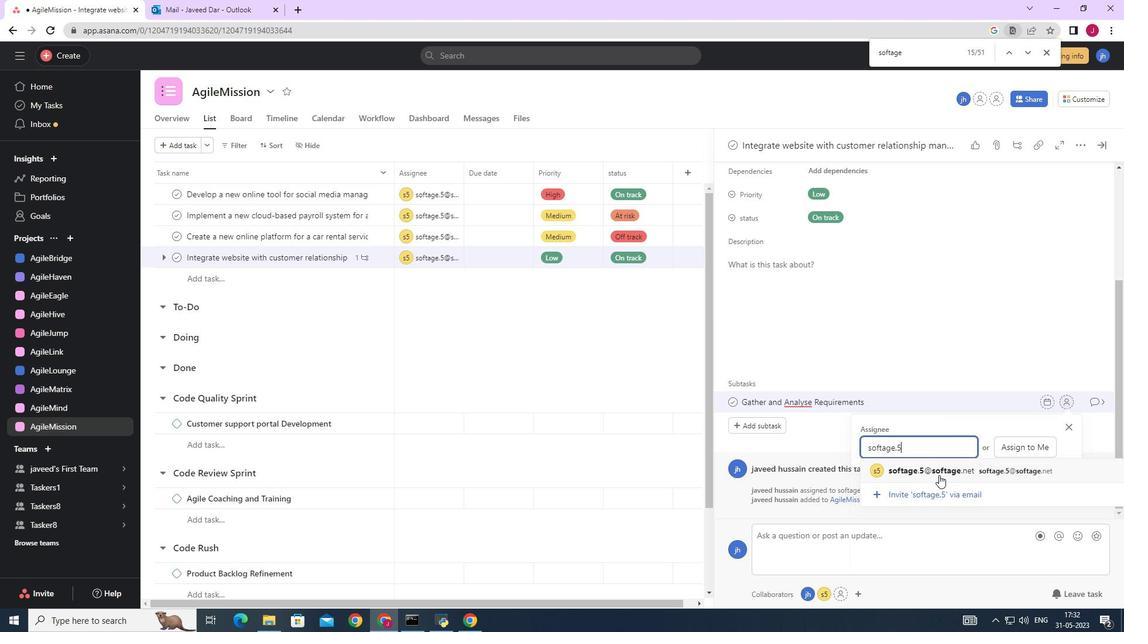
Action: Mouse moved to (1092, 399)
Screenshot: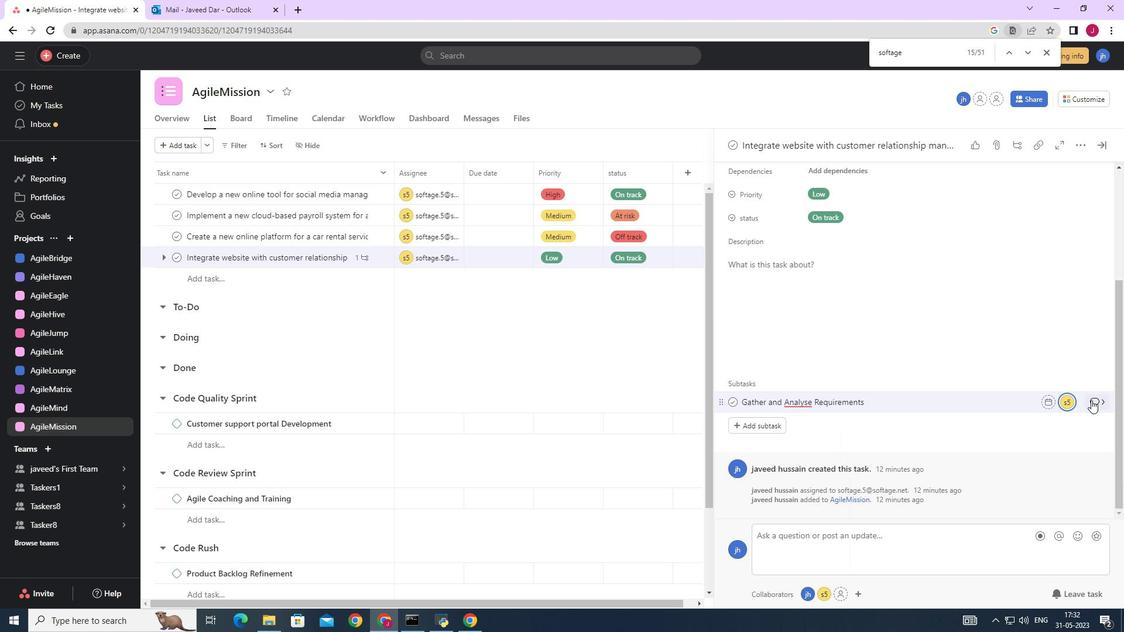 
Action: Mouse pressed left at (1092, 399)
Screenshot: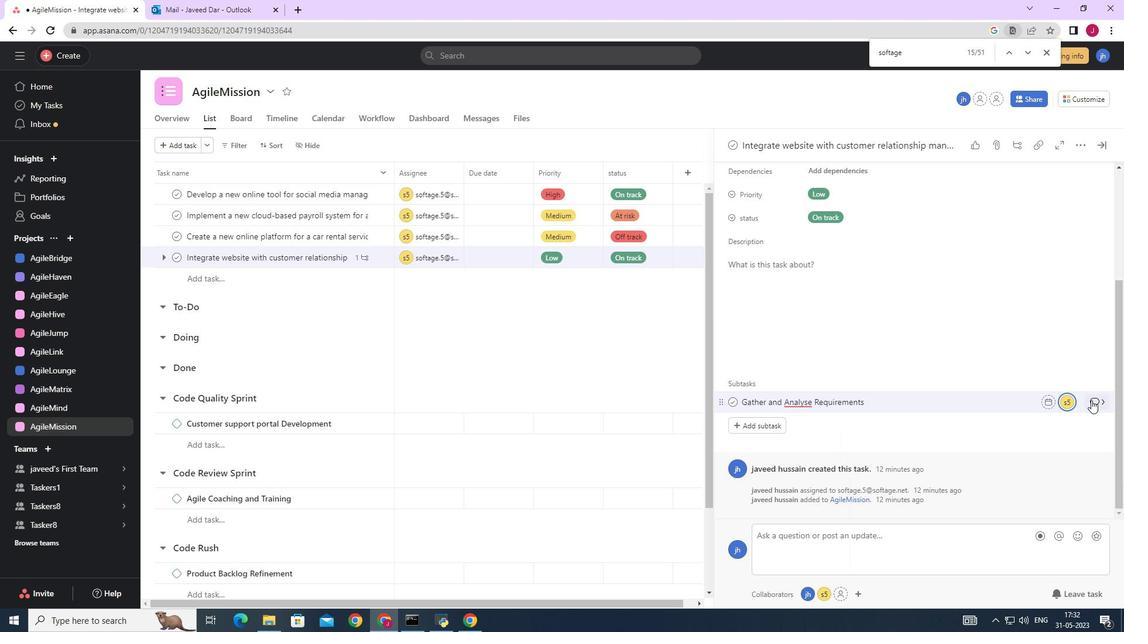 
Action: Mouse moved to (822, 419)
Screenshot: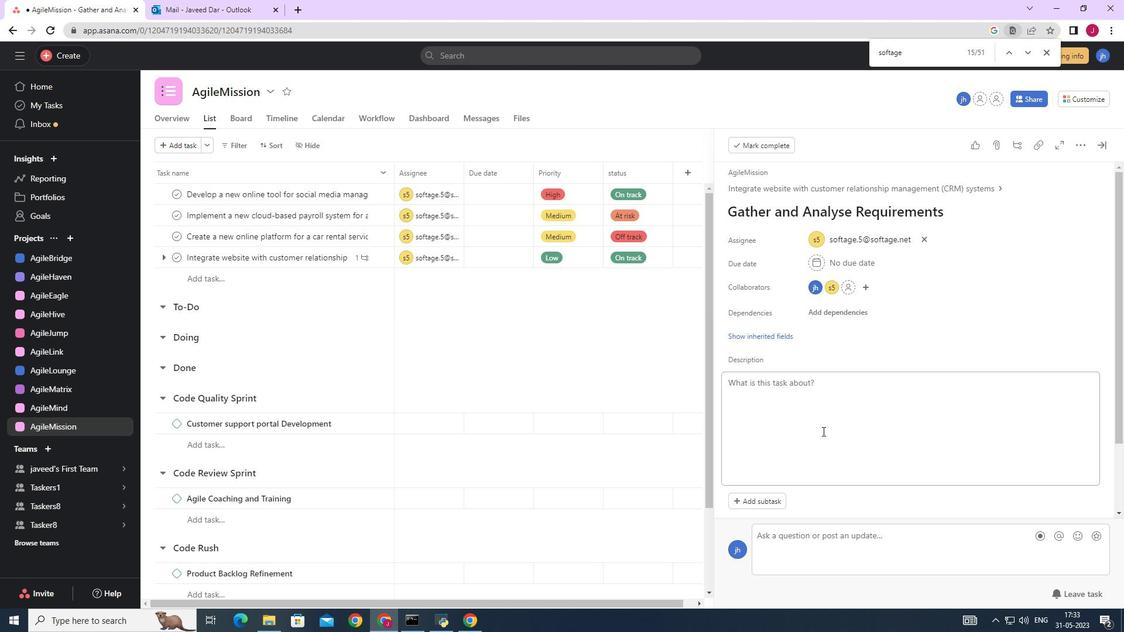 
Action: Mouse scrolled (822, 418) with delta (0, 0)
Screenshot: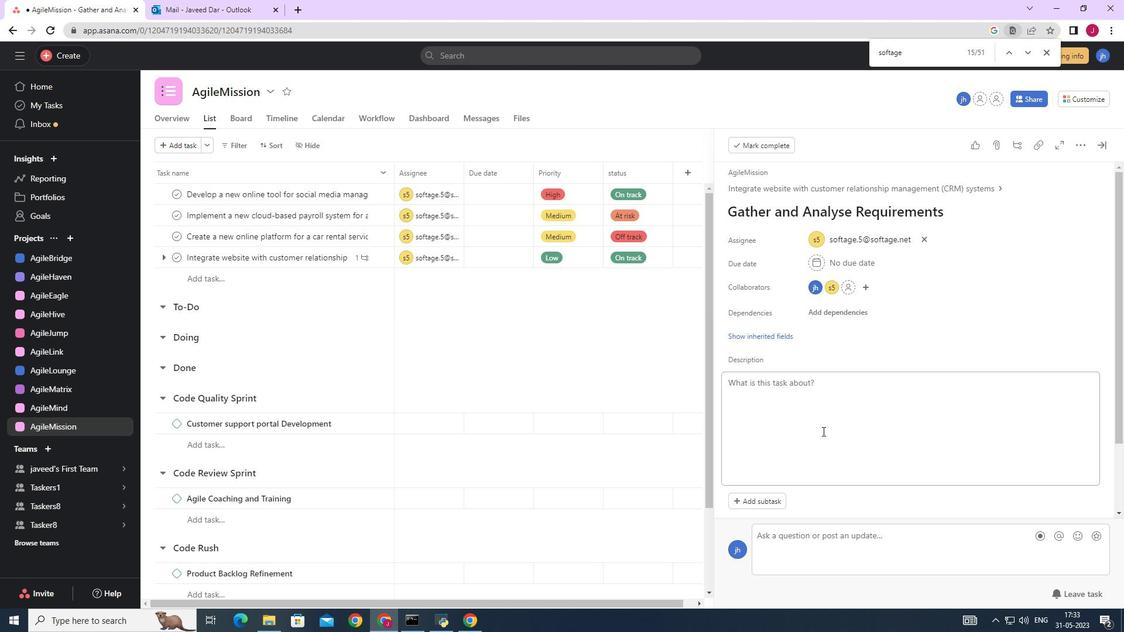 
Action: Mouse moved to (822, 418)
Screenshot: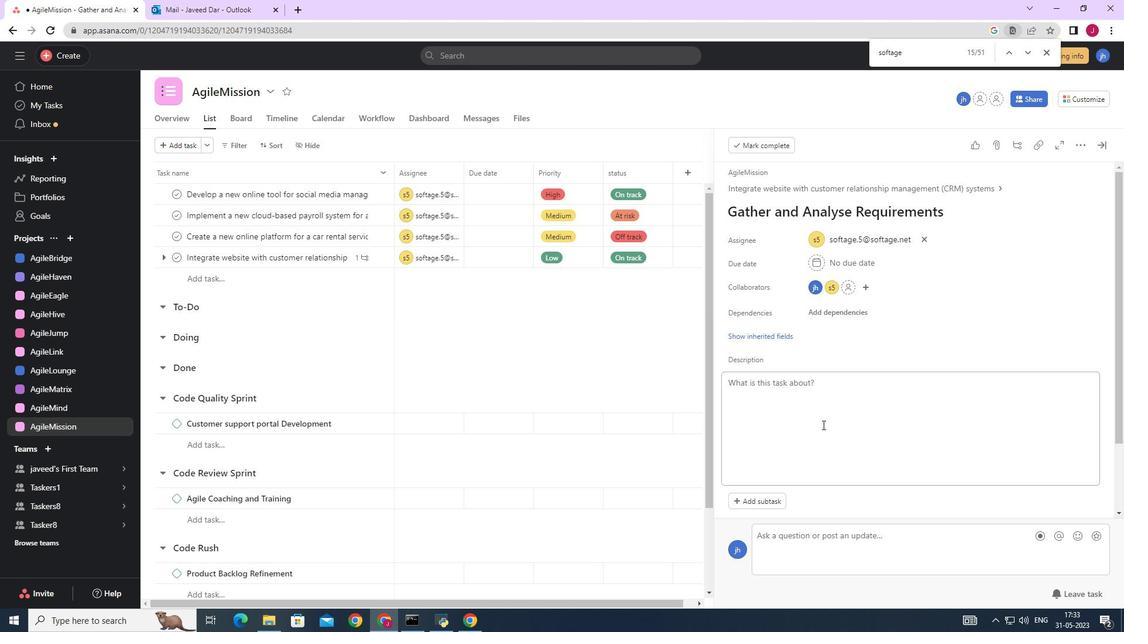
Action: Mouse scrolled (822, 418) with delta (0, 0)
Screenshot: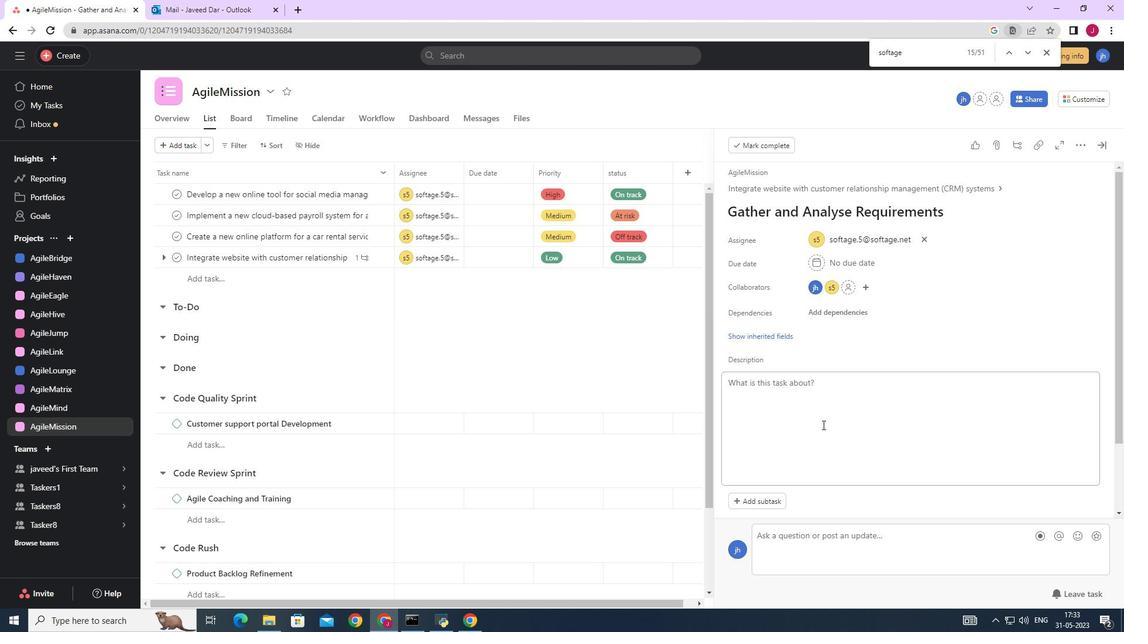 
Action: Mouse moved to (822, 418)
Screenshot: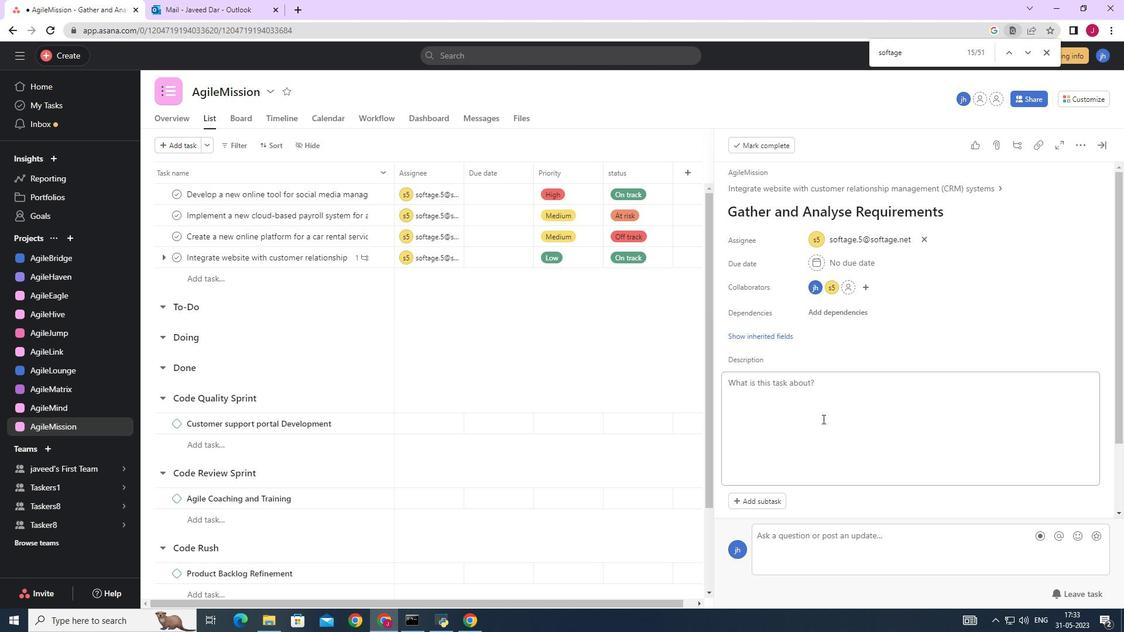 
Action: Mouse scrolled (822, 417) with delta (0, 0)
Screenshot: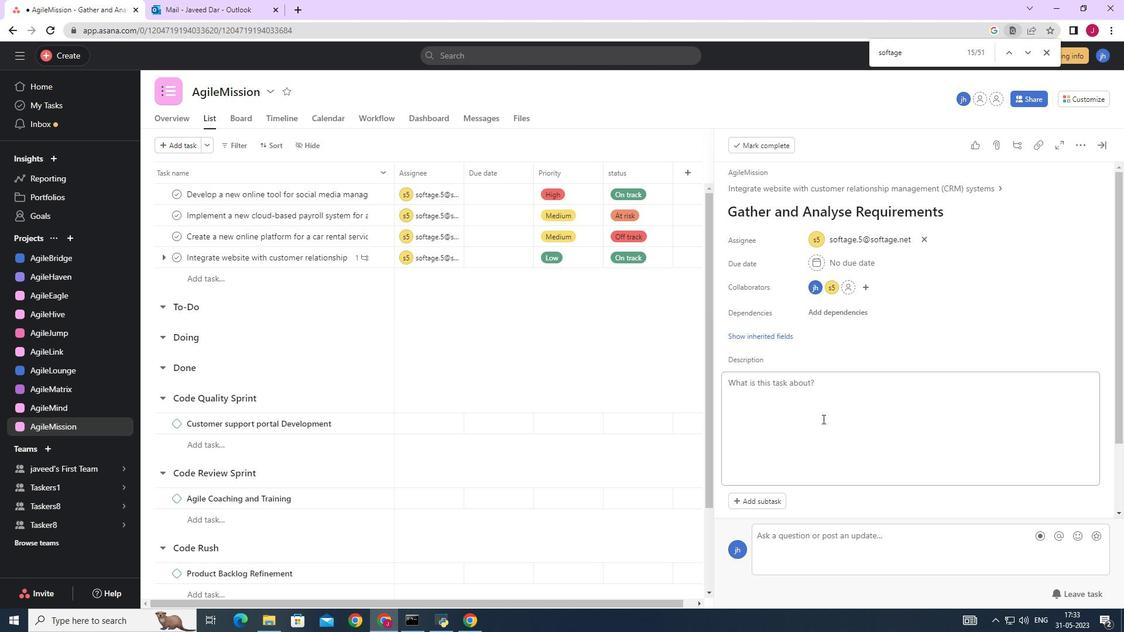
Action: Mouse moved to (822, 415)
Screenshot: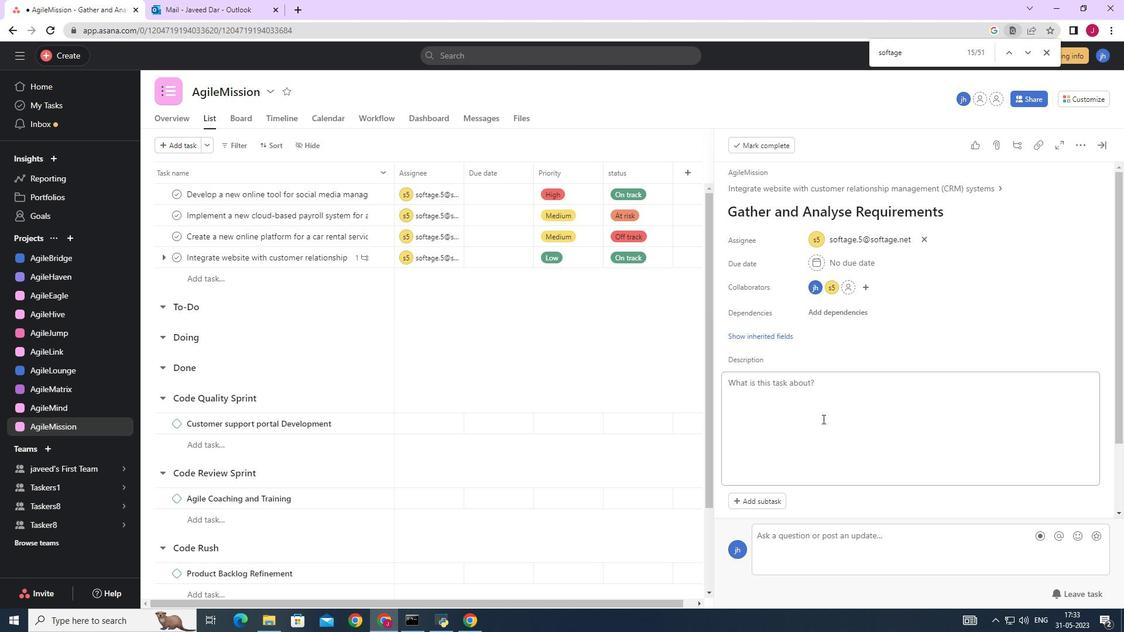 
Action: Mouse scrolled (822, 416) with delta (0, 0)
Screenshot: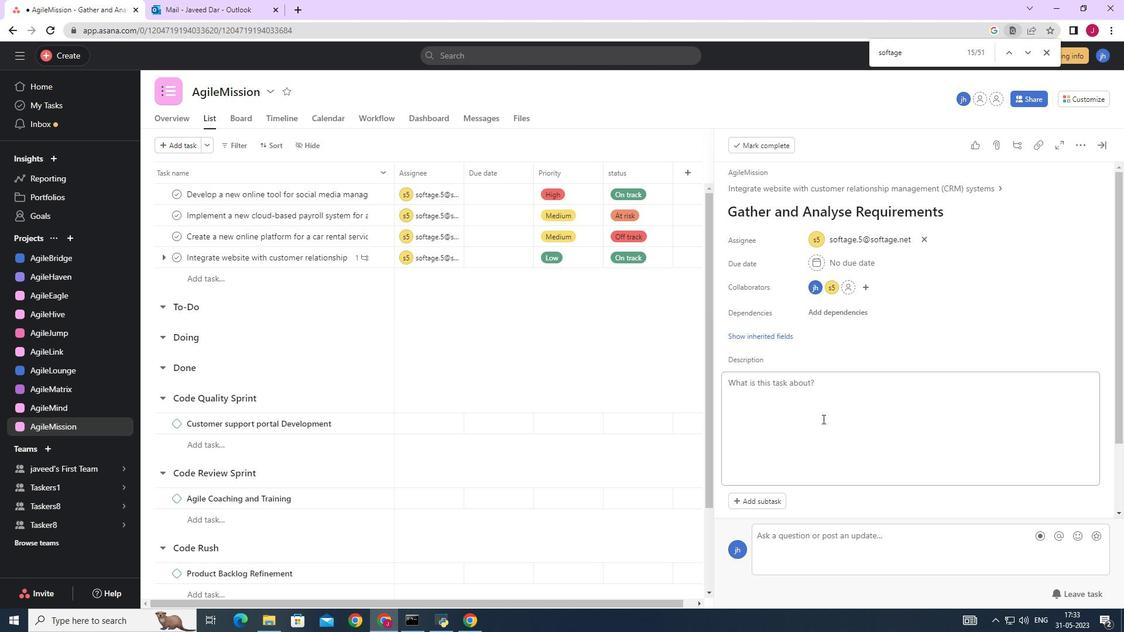 
Action: Mouse moved to (785, 251)
Screenshot: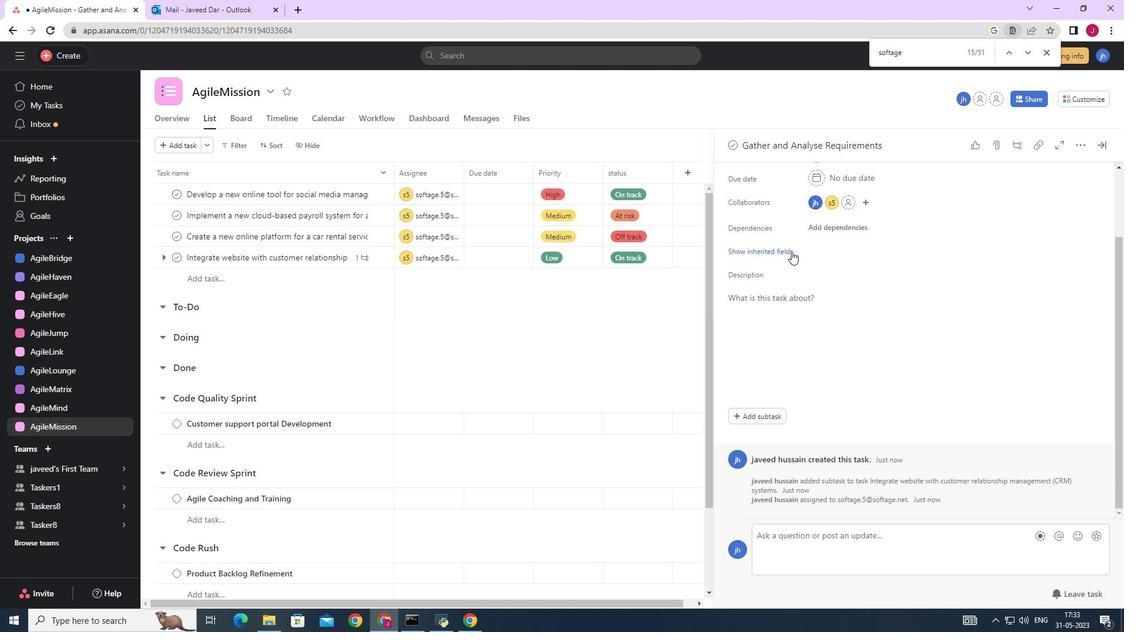
Action: Mouse pressed left at (785, 251)
Screenshot: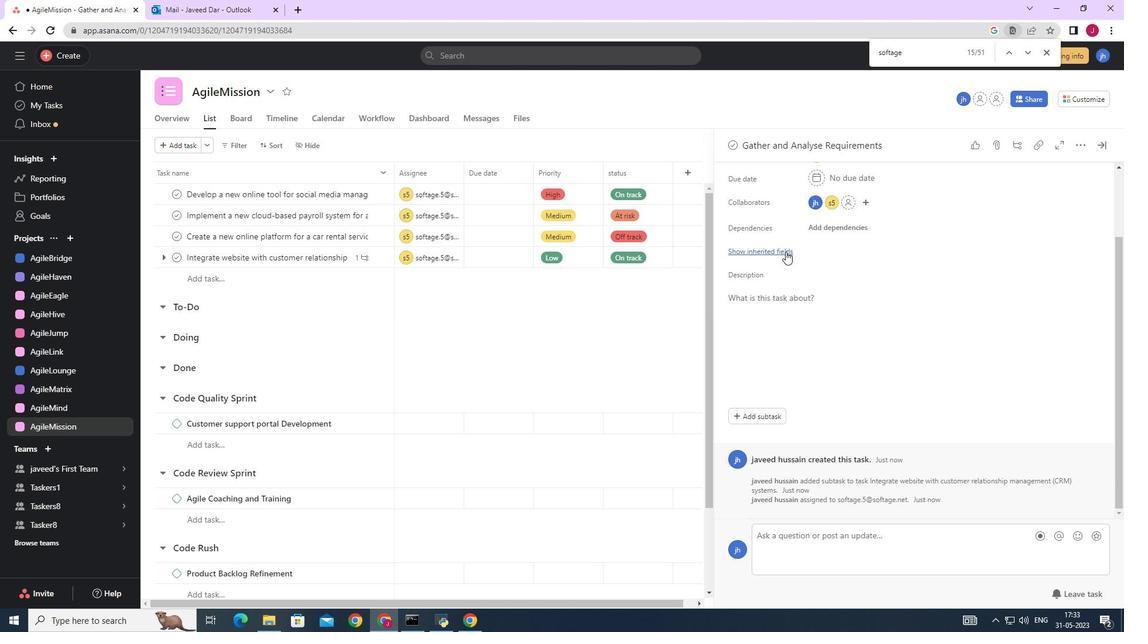 
Action: Mouse moved to (805, 226)
Screenshot: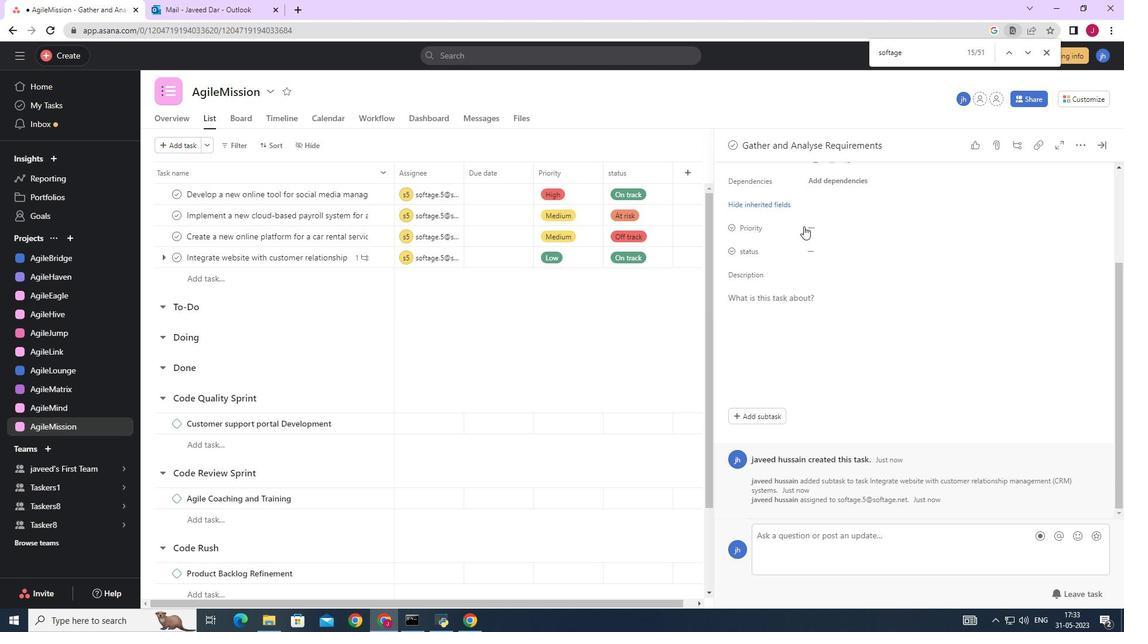 
Action: Mouse pressed left at (805, 226)
Screenshot: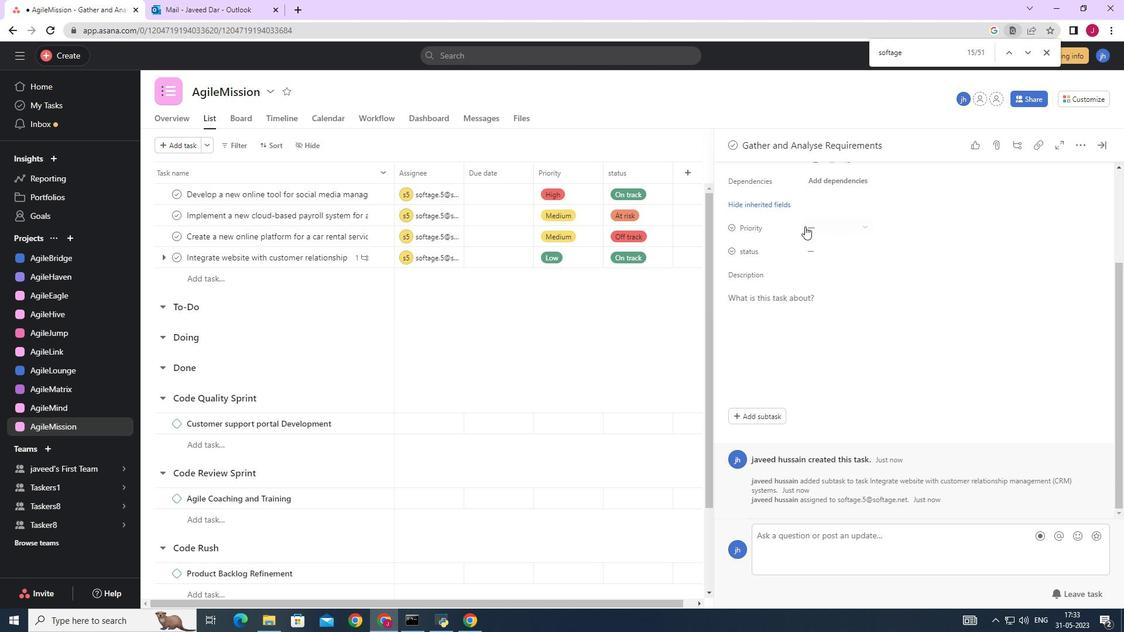 
Action: Mouse moved to (845, 288)
Screenshot: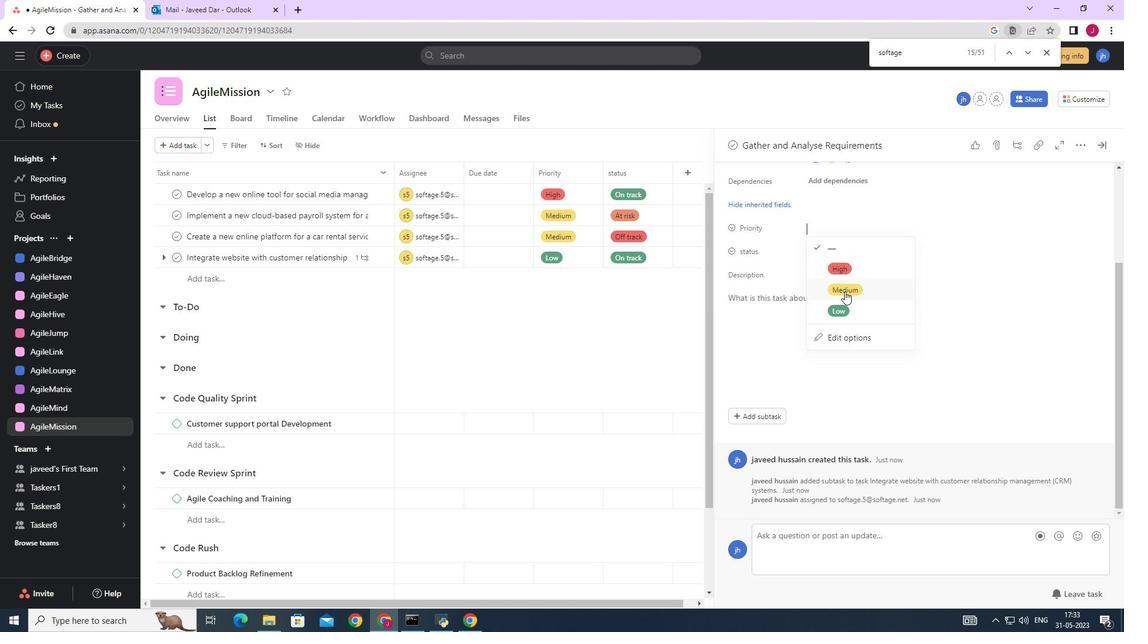 
Action: Mouse pressed left at (845, 288)
Screenshot: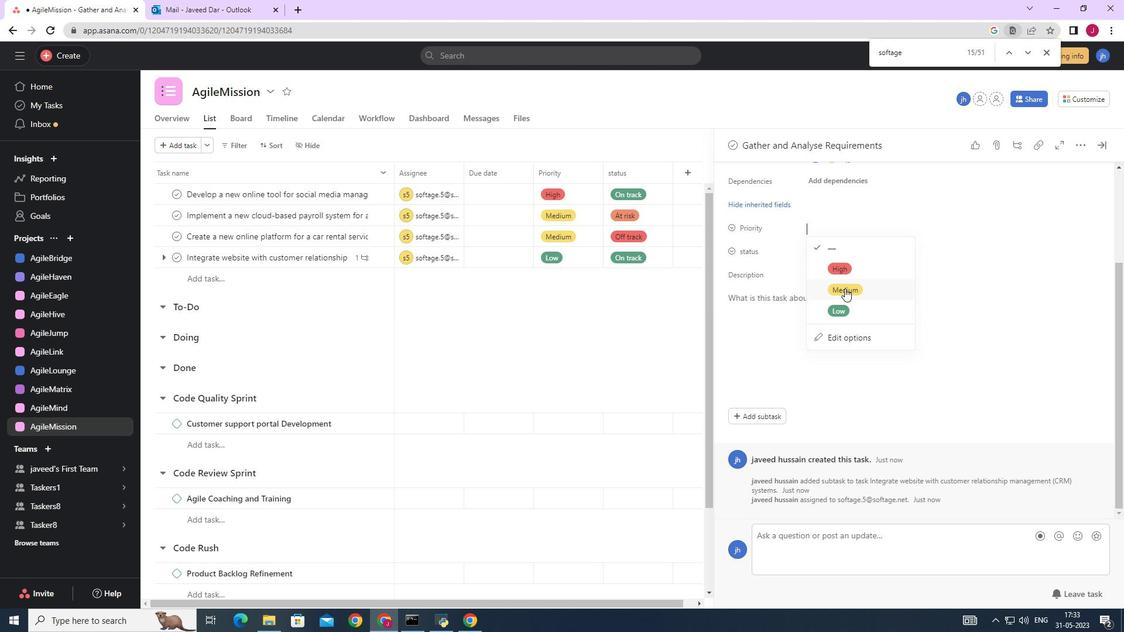 
Action: Mouse moved to (812, 250)
Screenshot: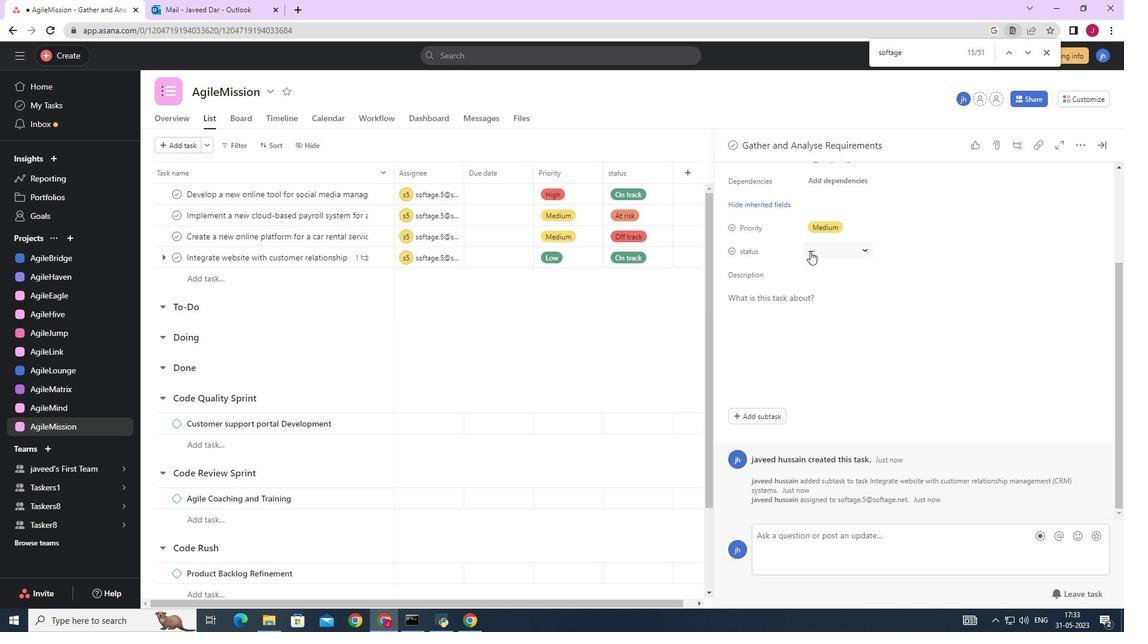 
Action: Mouse pressed left at (812, 250)
Screenshot: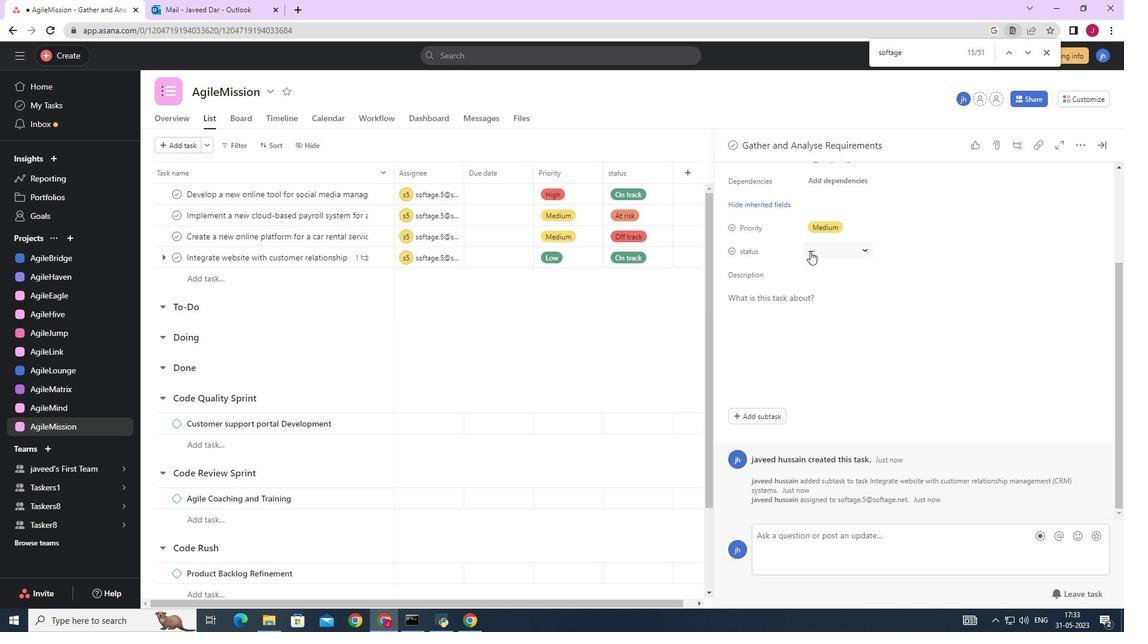 
Action: Mouse moved to (842, 331)
Screenshot: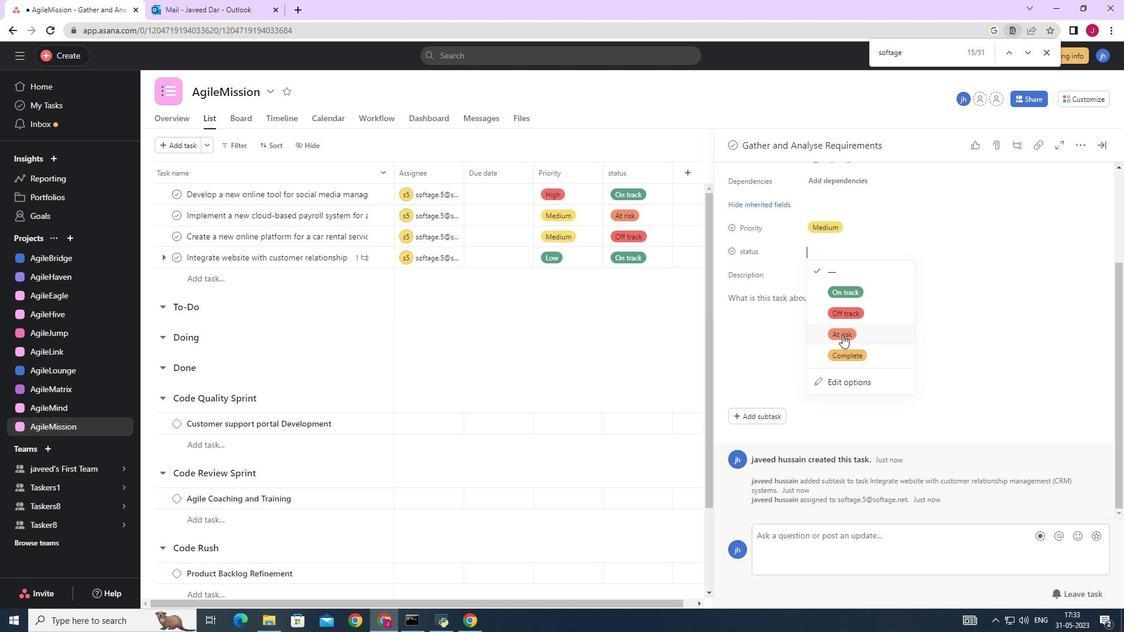 
Action: Mouse pressed left at (842, 331)
Screenshot: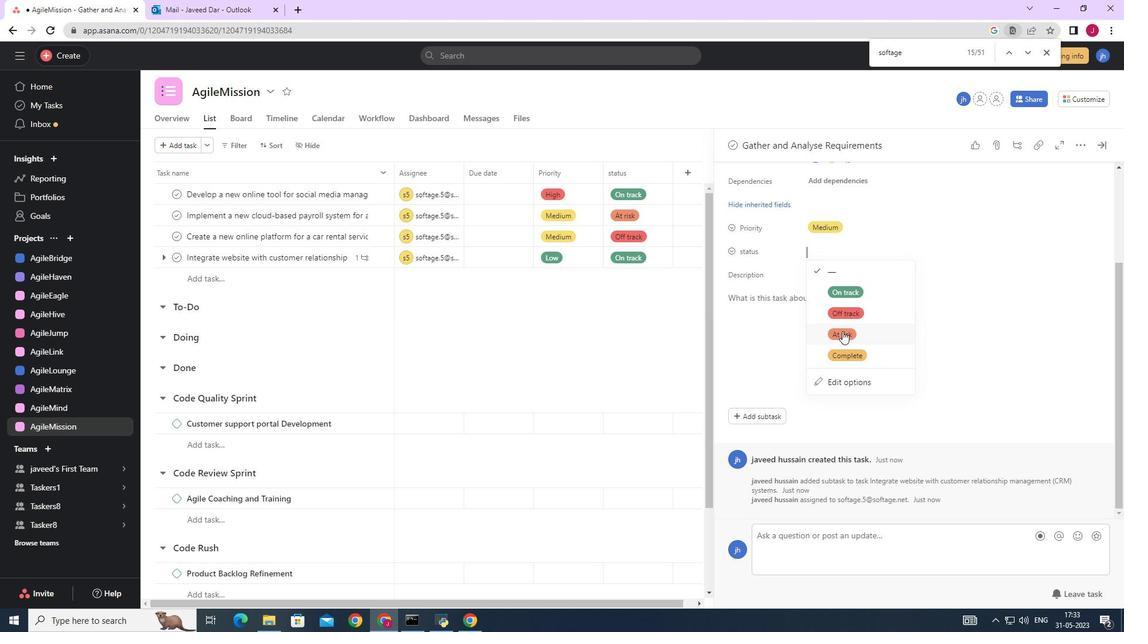 
Action: Mouse moved to (1101, 144)
Screenshot: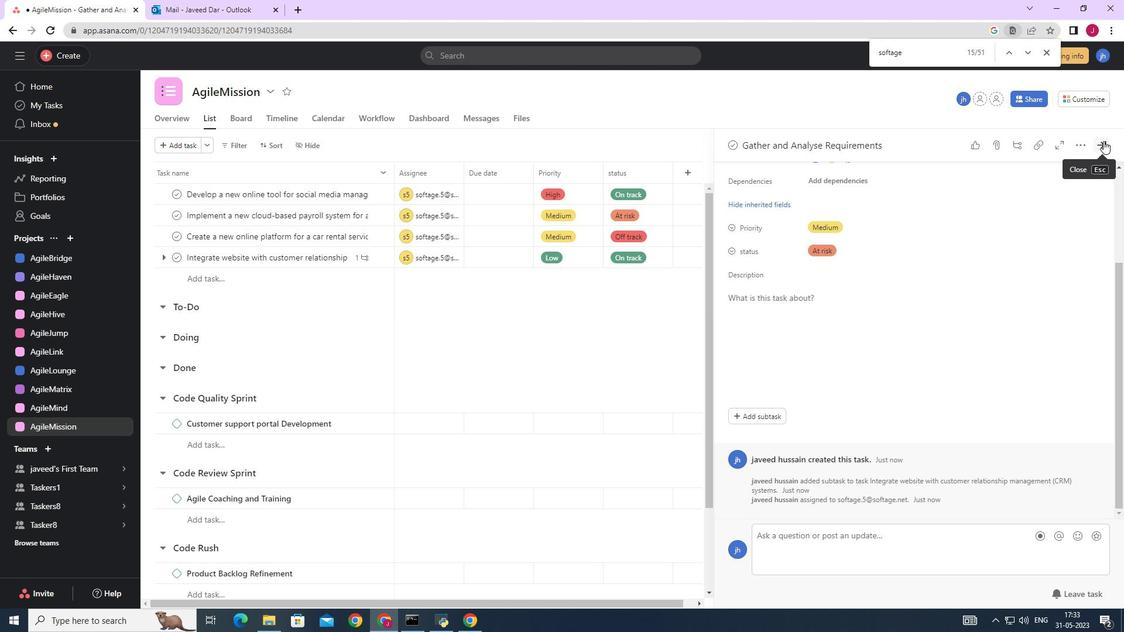 
Action: Mouse pressed left at (1101, 144)
Screenshot: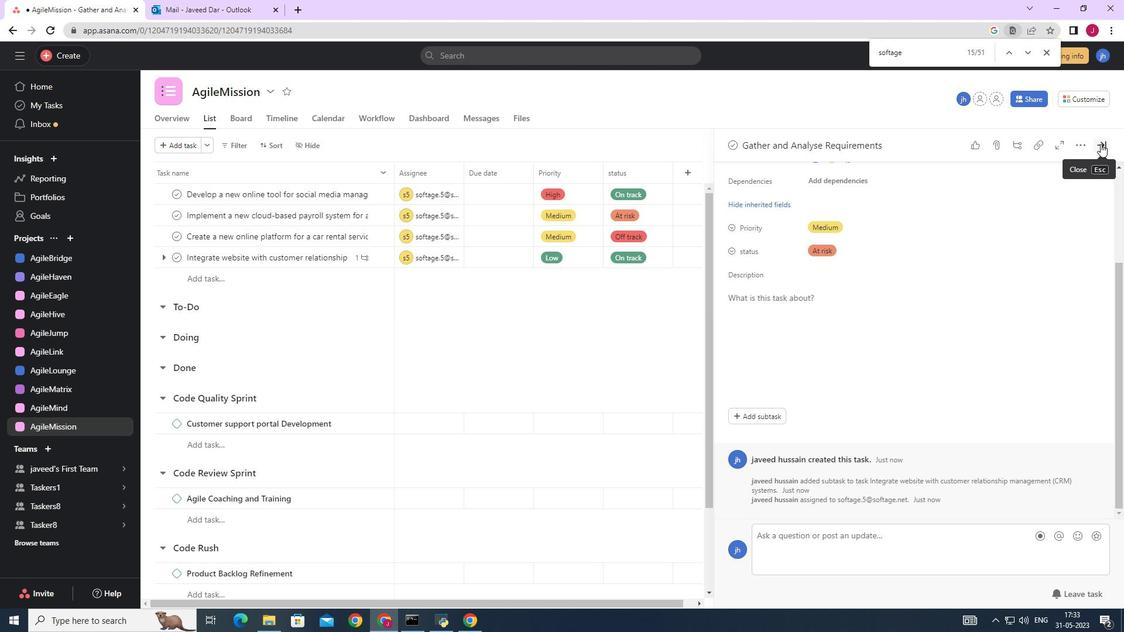 
Action: Mouse moved to (866, 308)
Screenshot: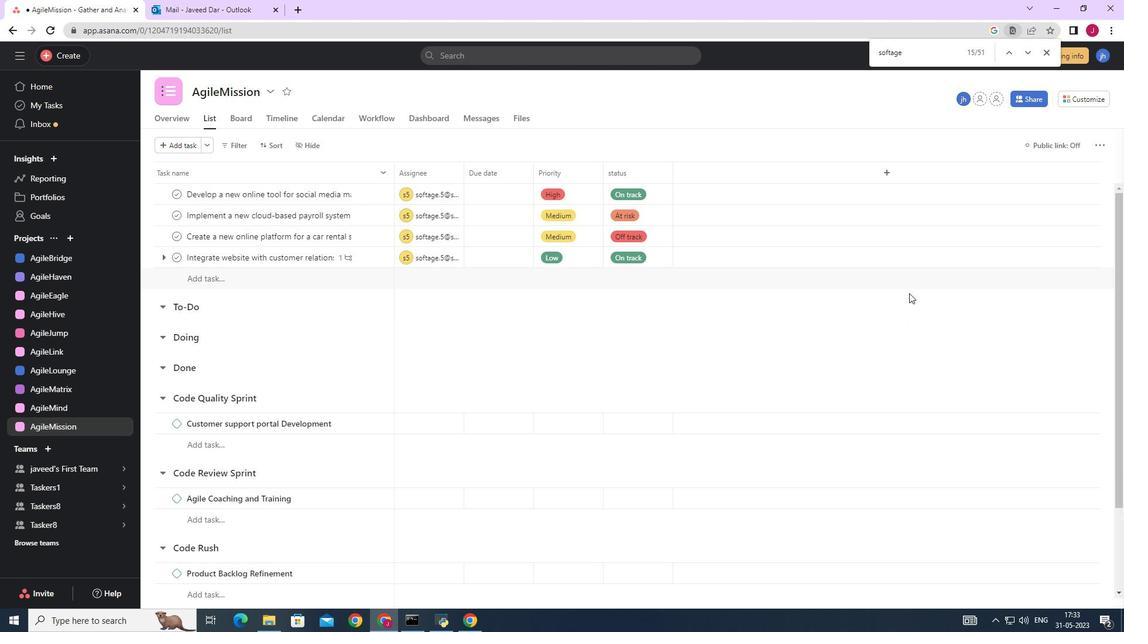 
